 Task: Set up alerts for new listings in Atlanta, Georgia, within a specific price range and with a minimum of 3 bathrooms.
Action: Mouse pressed left at (326, 201)
Screenshot: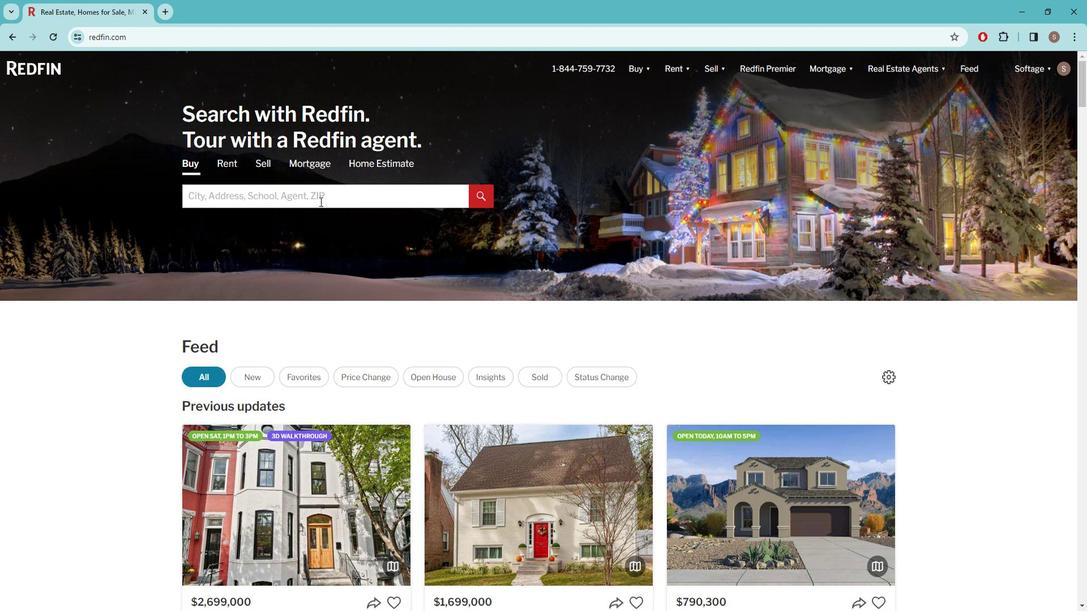 
Action: Key pressed a<Key.caps_lock>TLANTA
Screenshot: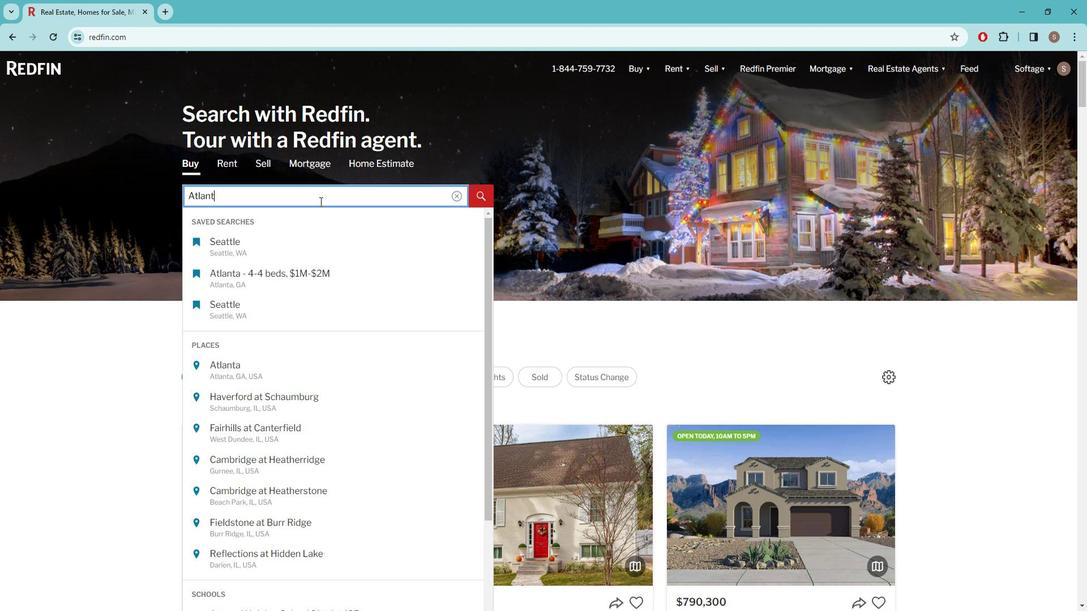 
Action: Mouse moved to (258, 298)
Screenshot: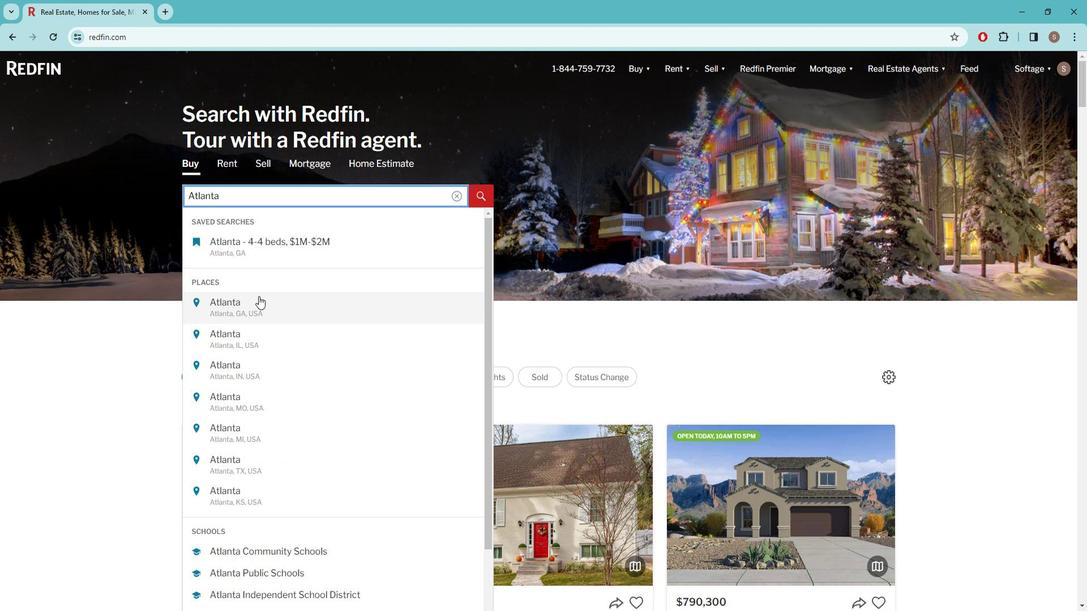 
Action: Mouse pressed left at (258, 298)
Screenshot: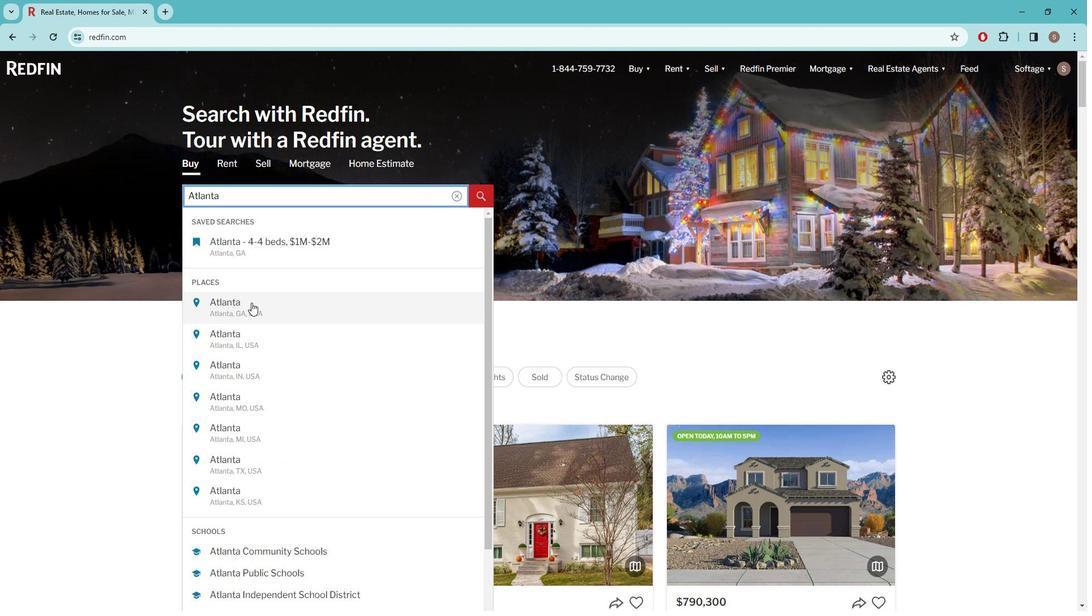 
Action: Mouse moved to (954, 142)
Screenshot: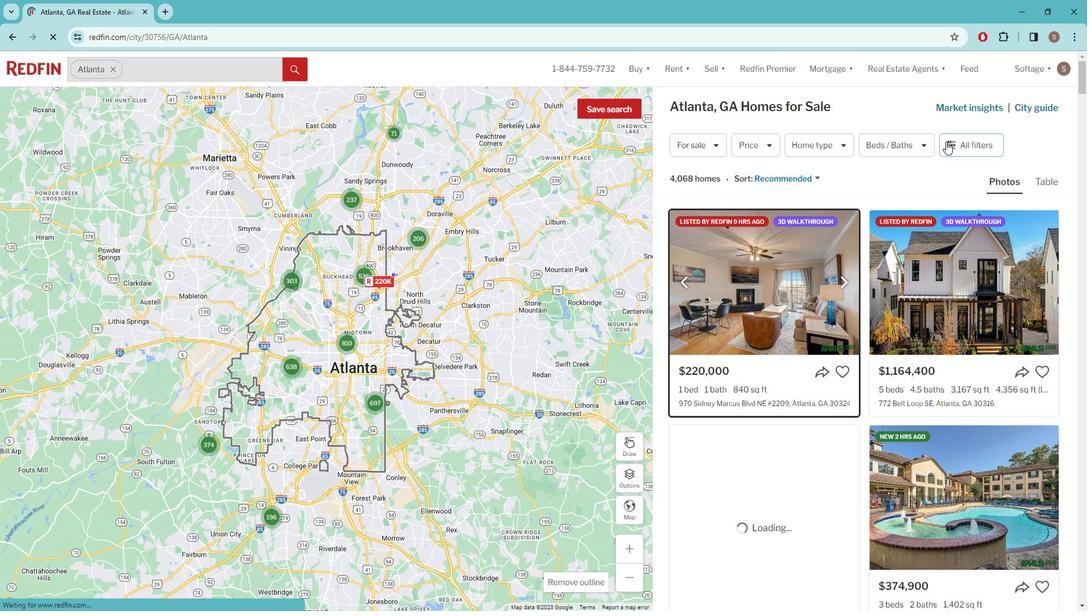
Action: Mouse pressed left at (954, 142)
Screenshot: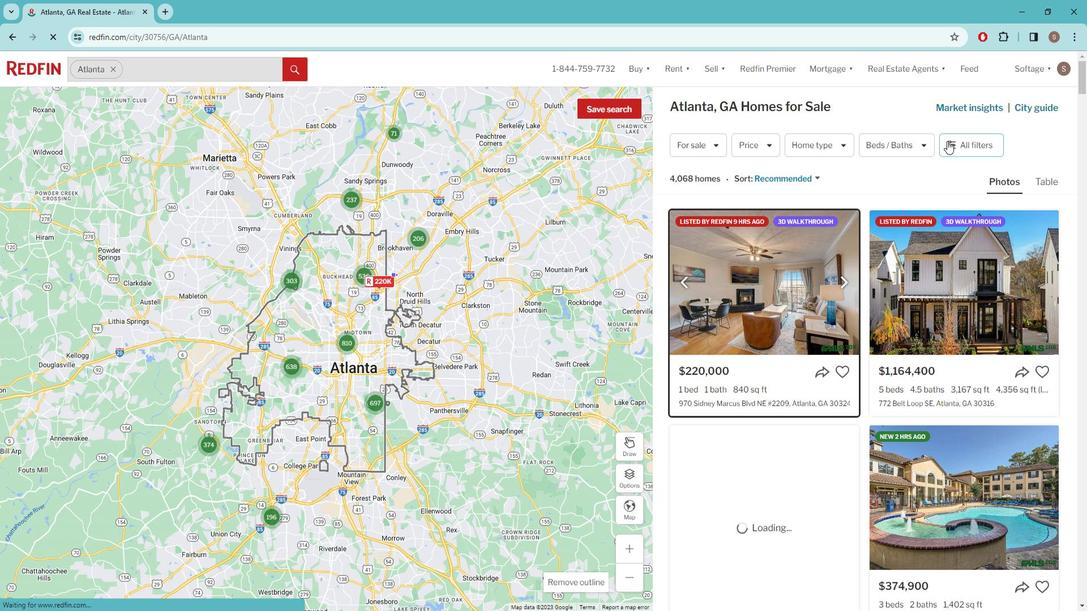 
Action: Mouse pressed left at (954, 142)
Screenshot: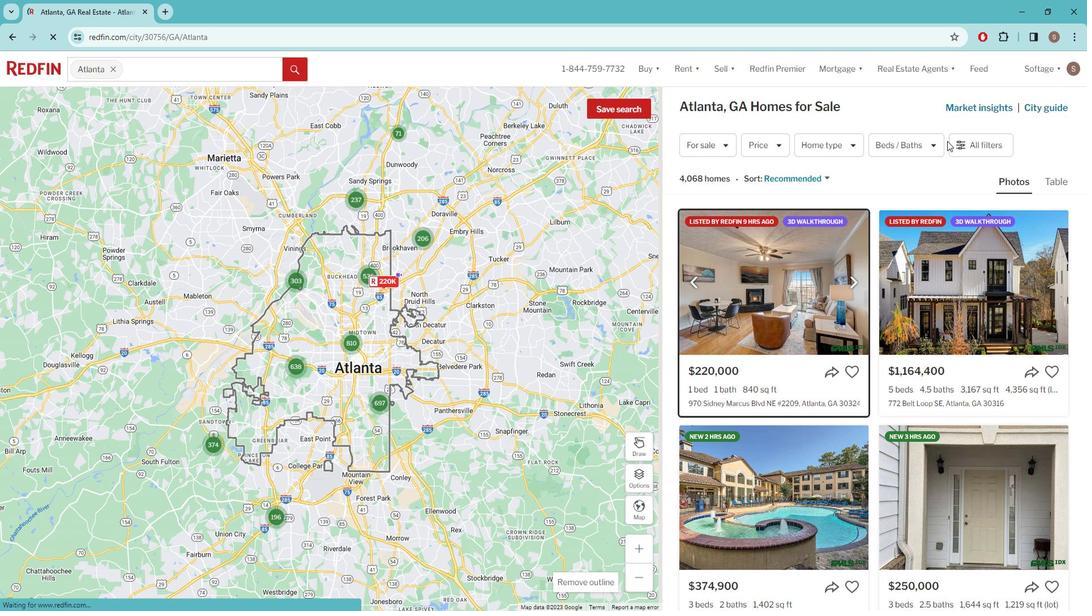 
Action: Mouse moved to (964, 143)
Screenshot: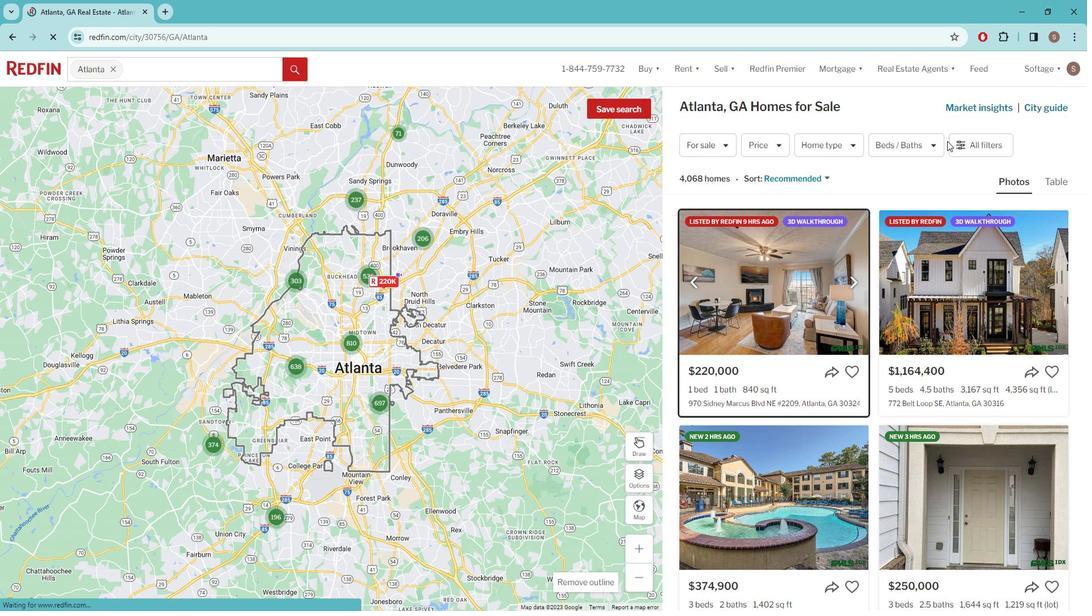 
Action: Mouse pressed left at (964, 143)
Screenshot: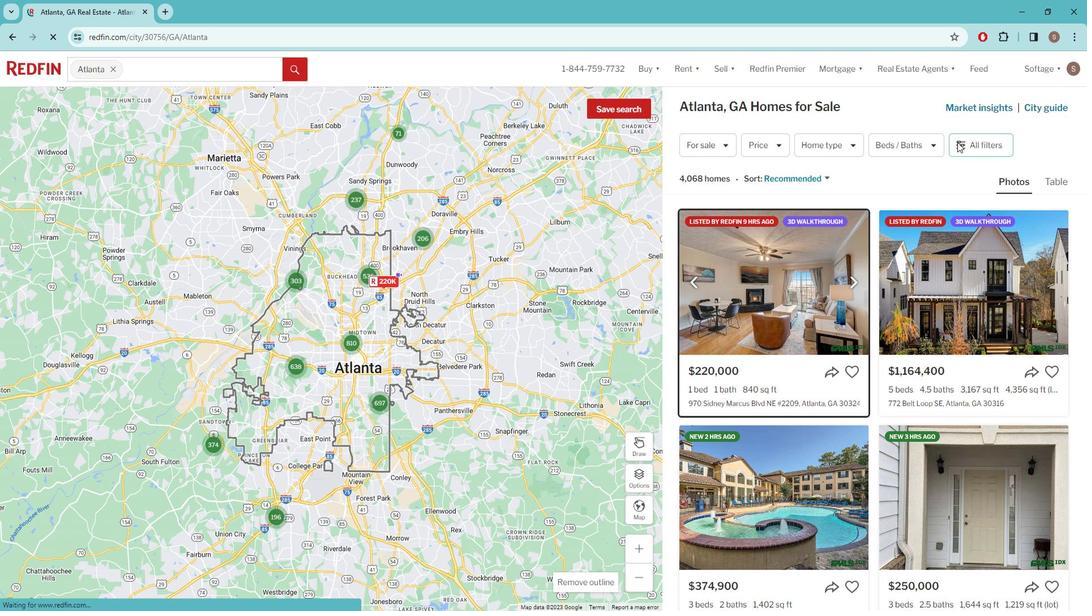 
Action: Mouse pressed left at (964, 143)
Screenshot: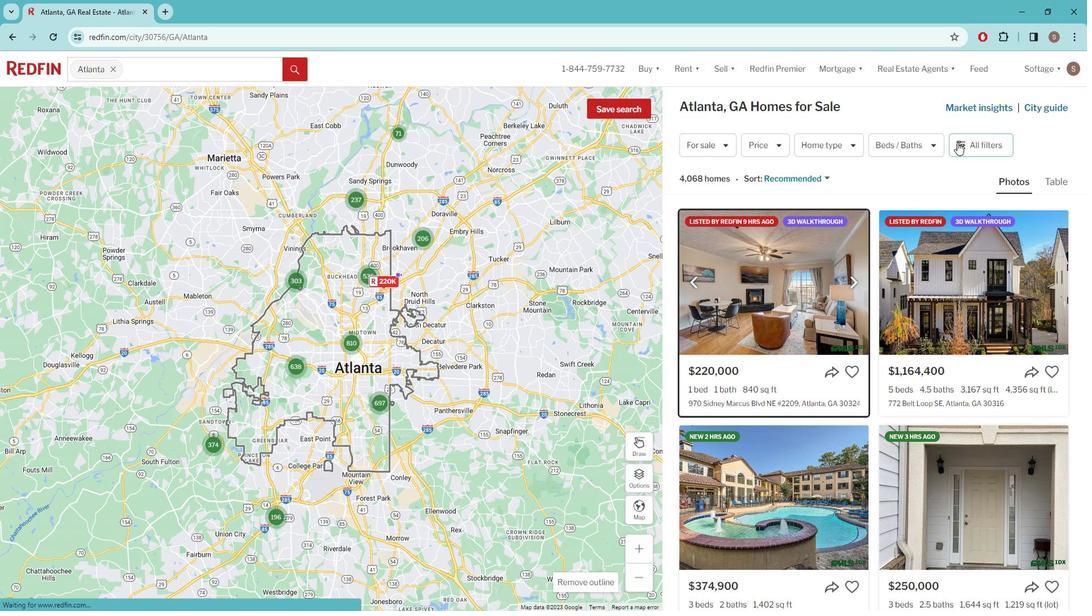 
Action: Mouse moved to (957, 168)
Screenshot: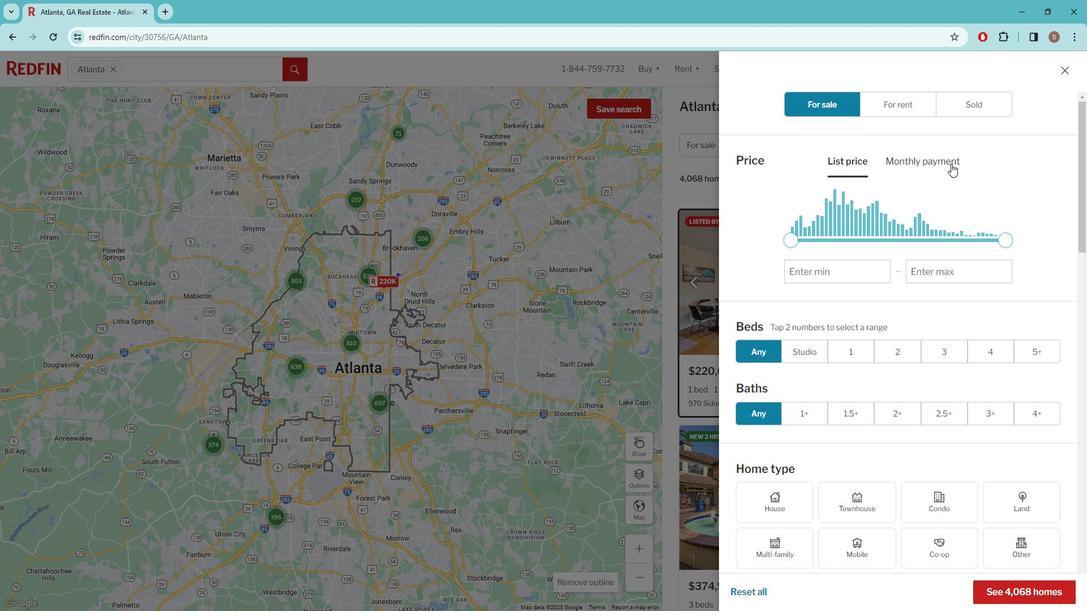 
Action: Mouse scrolled (957, 168) with delta (0, 0)
Screenshot: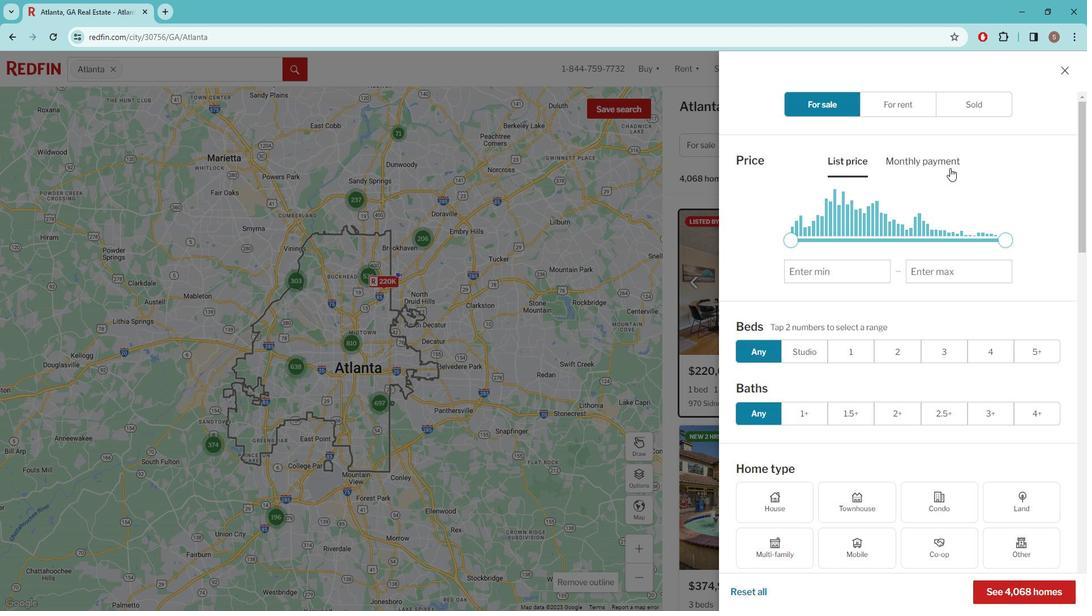 
Action: Mouse moved to (956, 168)
Screenshot: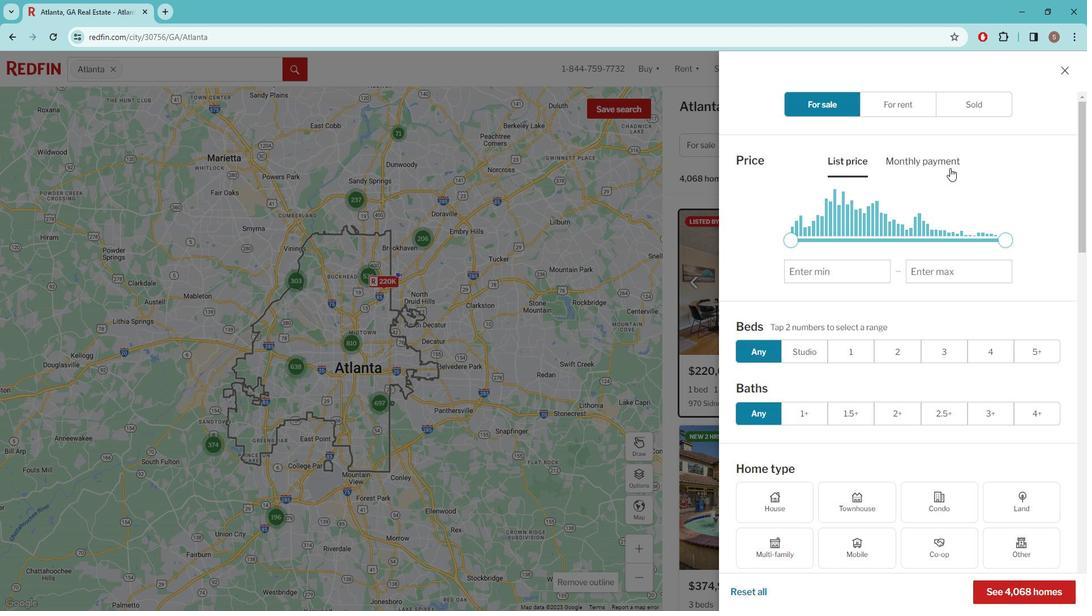 
Action: Mouse scrolled (956, 168) with delta (0, 0)
Screenshot: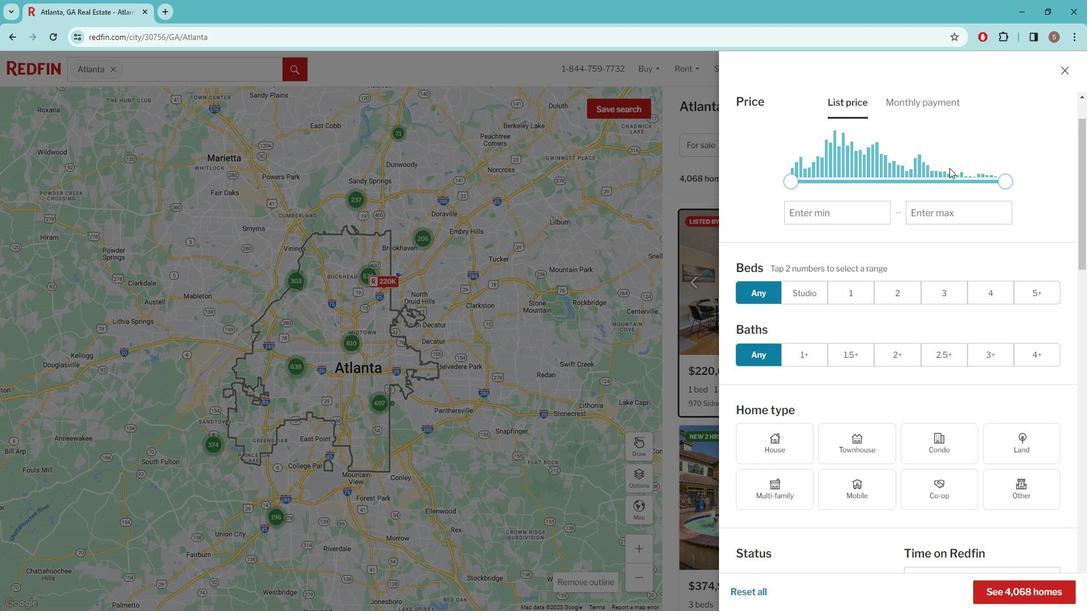 
Action: Mouse scrolled (956, 168) with delta (0, 0)
Screenshot: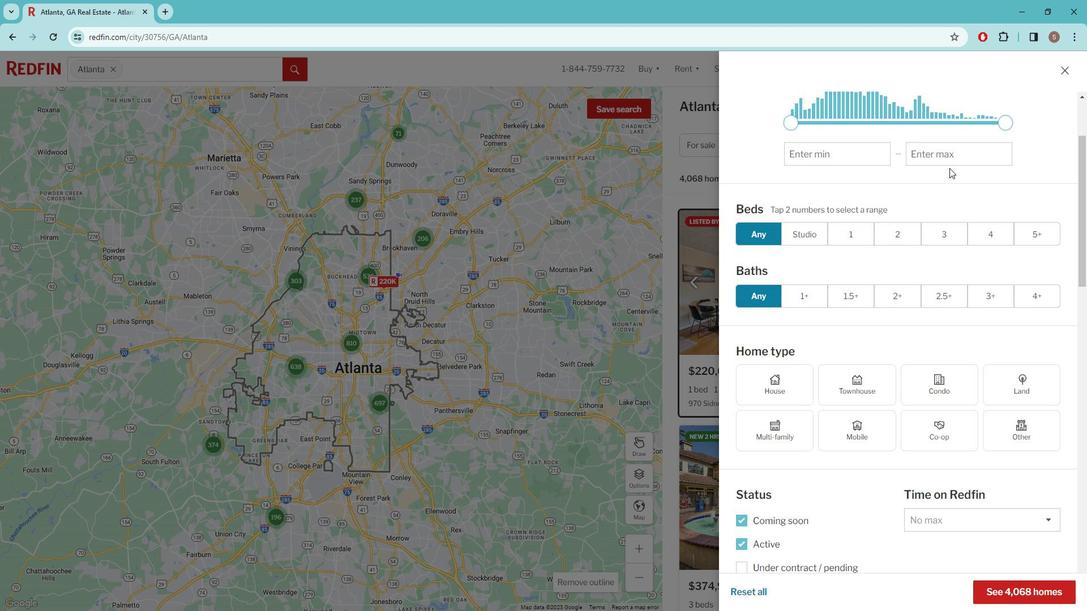 
Action: Mouse scrolled (956, 168) with delta (0, 0)
Screenshot: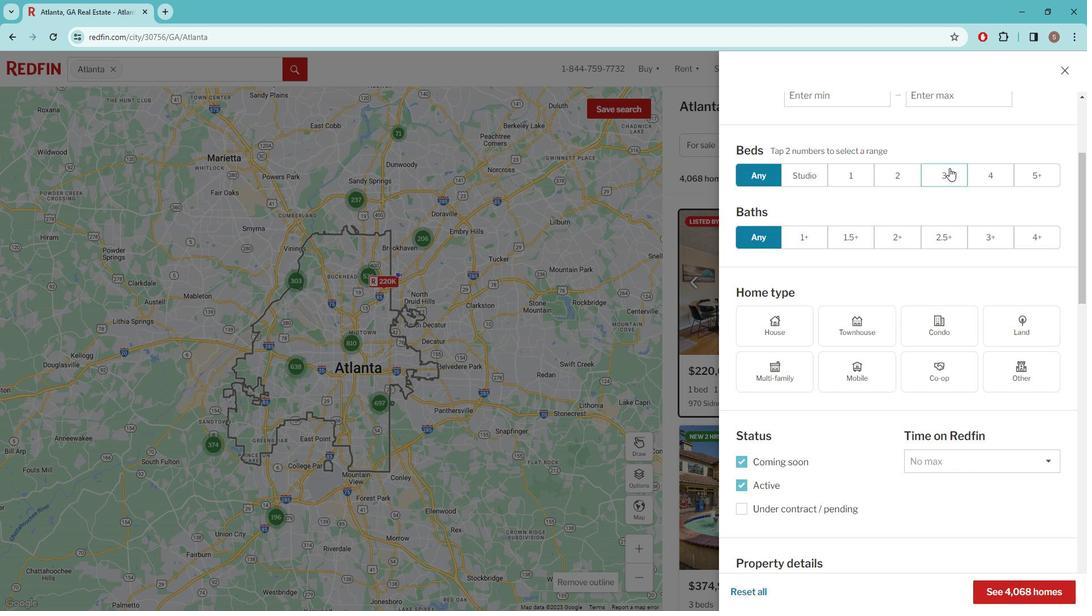 
Action: Mouse moved to (913, 302)
Screenshot: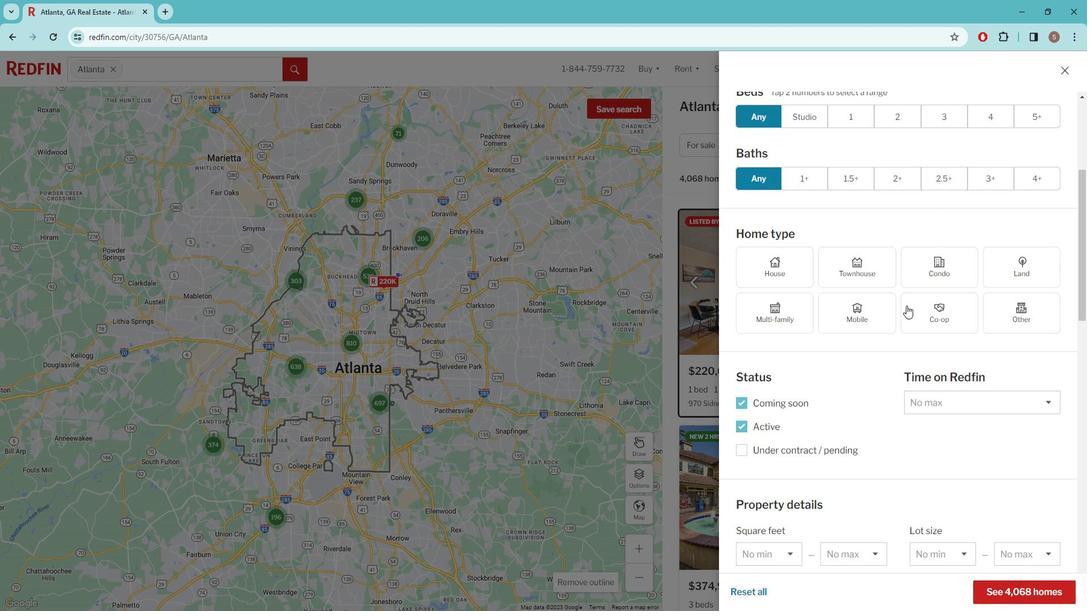 
Action: Mouse scrolled (913, 301) with delta (0, 0)
Screenshot: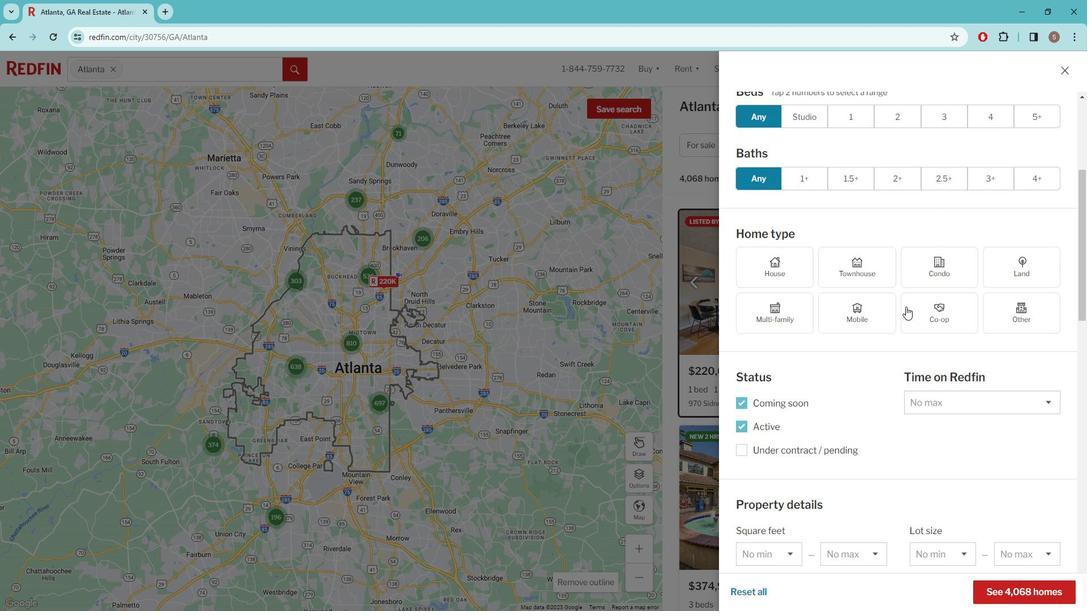 
Action: Mouse scrolled (913, 301) with delta (0, 0)
Screenshot: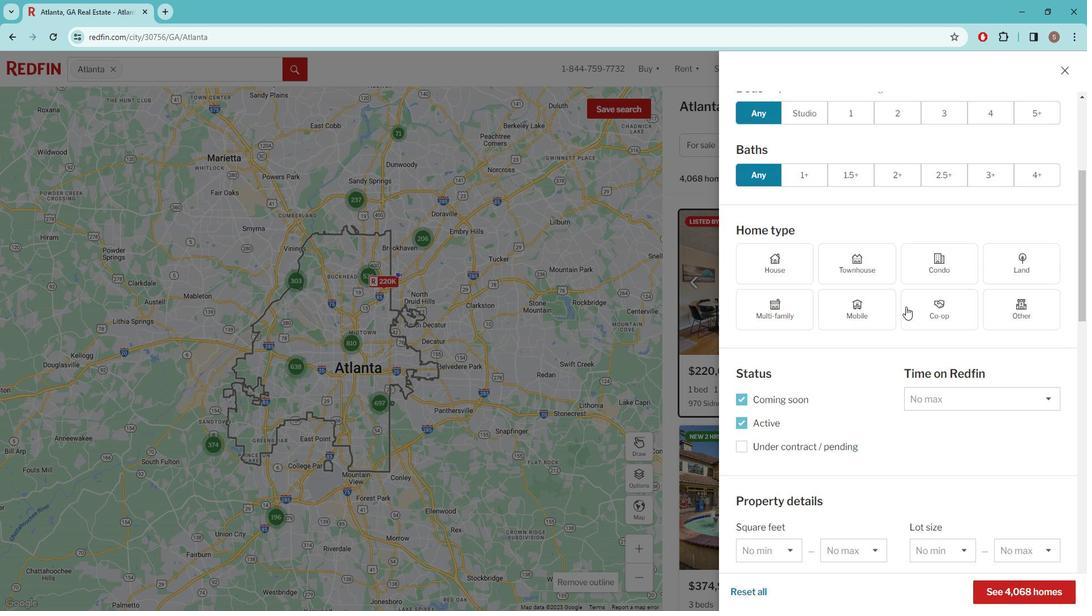 
Action: Mouse moved to (909, 312)
Screenshot: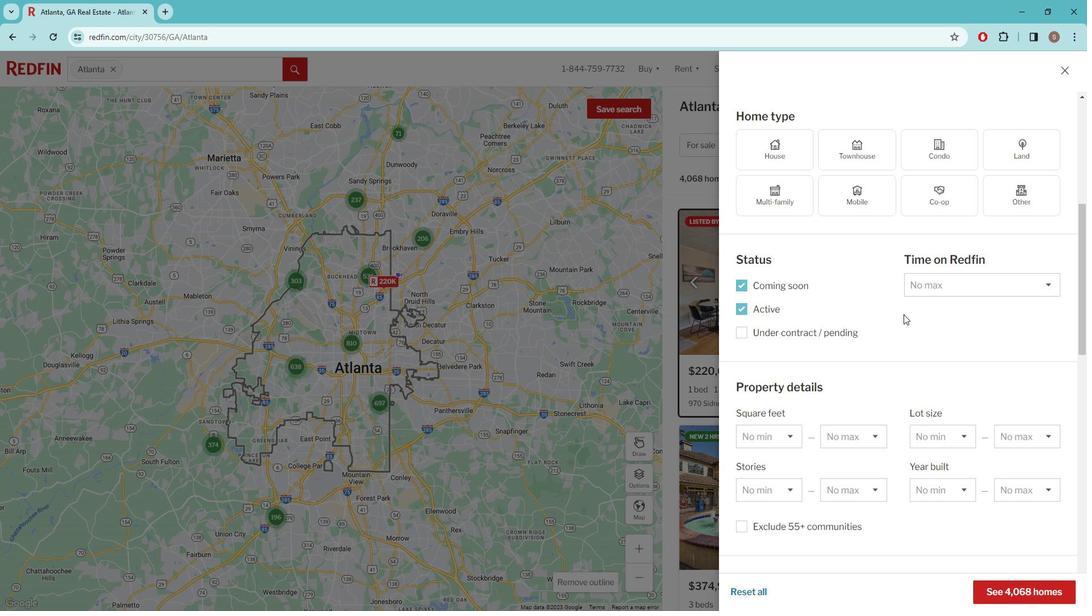 
Action: Mouse scrolled (909, 313) with delta (0, 0)
Screenshot: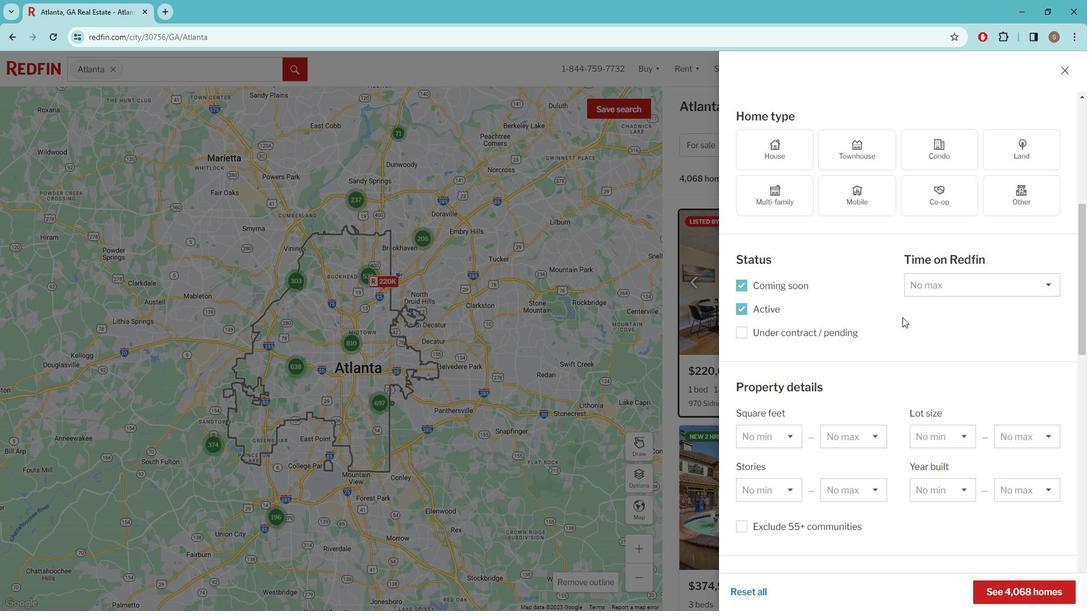 
Action: Mouse scrolled (909, 313) with delta (0, 0)
Screenshot: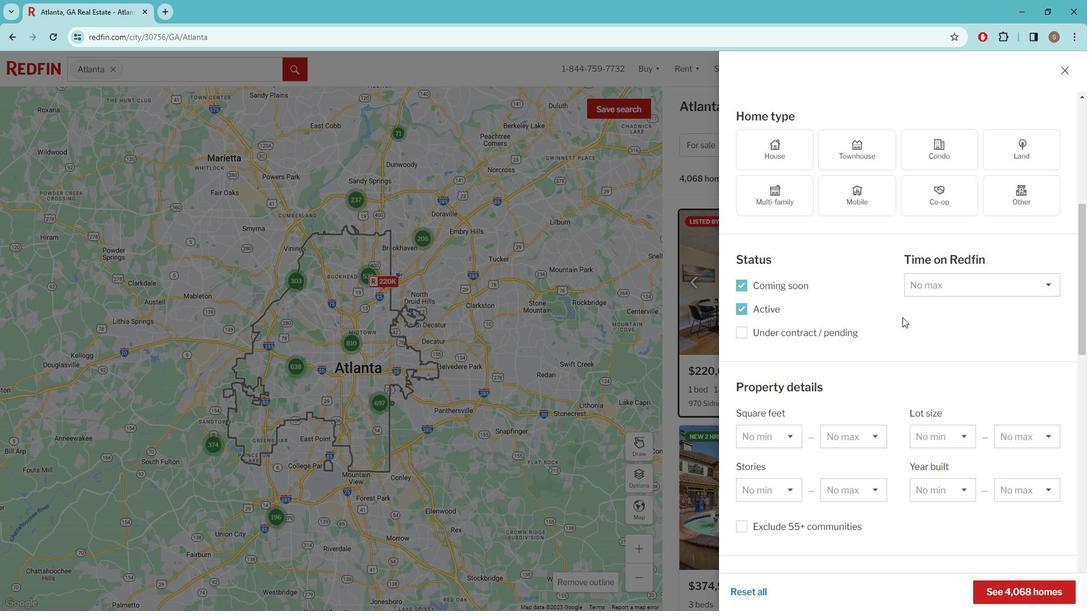 
Action: Mouse scrolled (909, 313) with delta (0, 0)
Screenshot: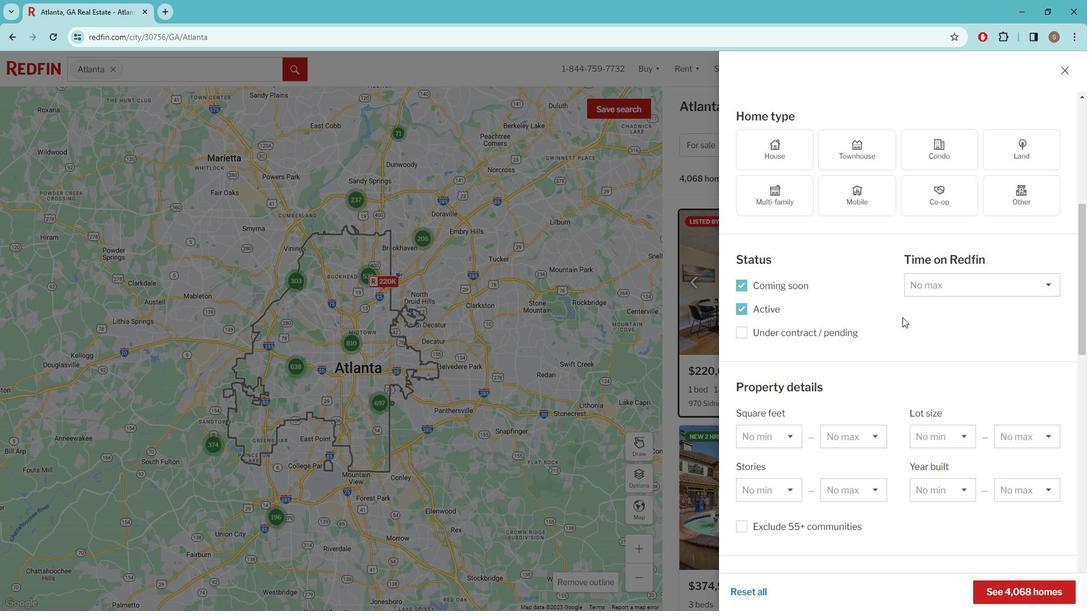 
Action: Mouse scrolled (909, 313) with delta (0, 0)
Screenshot: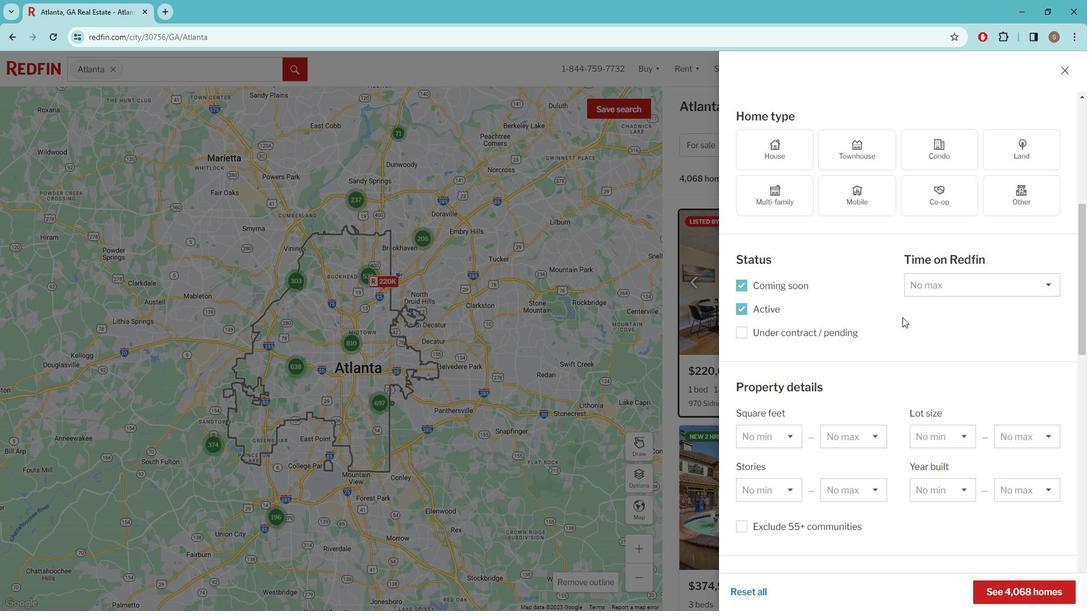 
Action: Mouse moved to (807, 151)
Screenshot: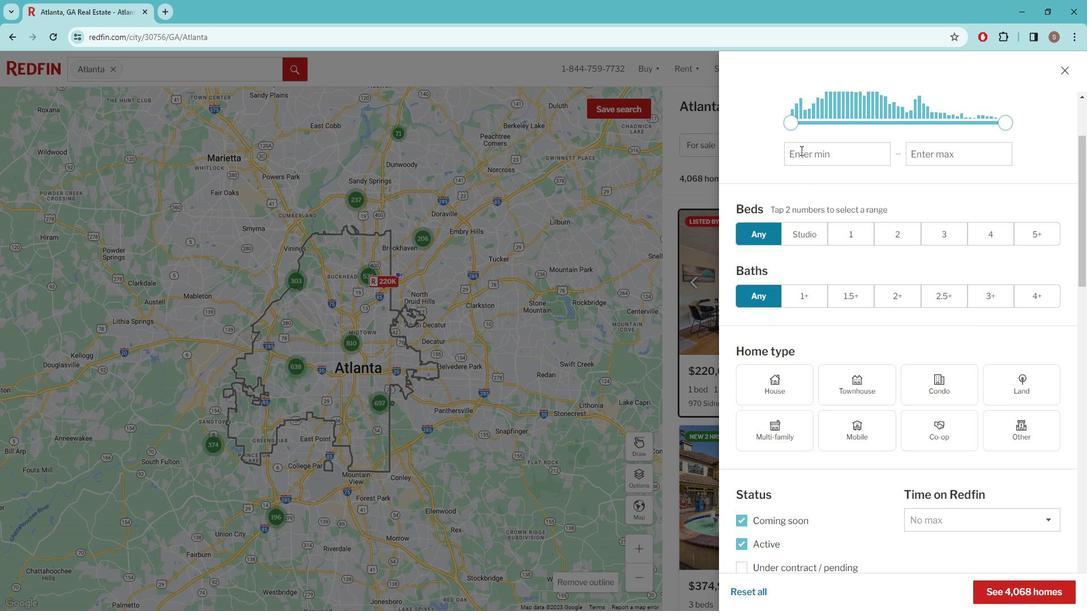 
Action: Mouse pressed left at (807, 151)
Screenshot: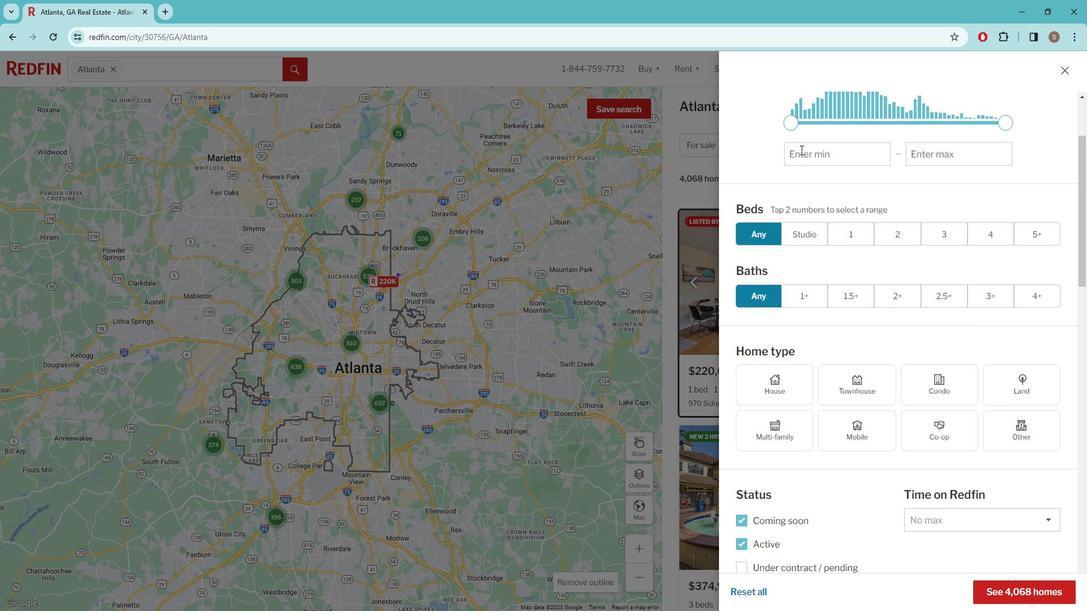 
Action: Key pressed 1M
Screenshot: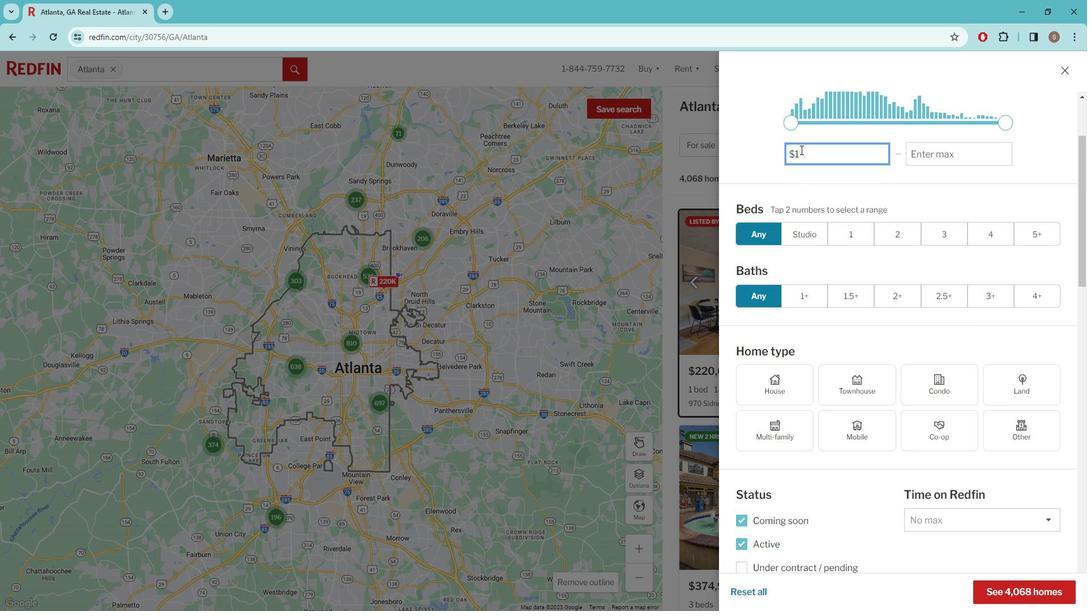 
Action: Mouse moved to (935, 150)
Screenshot: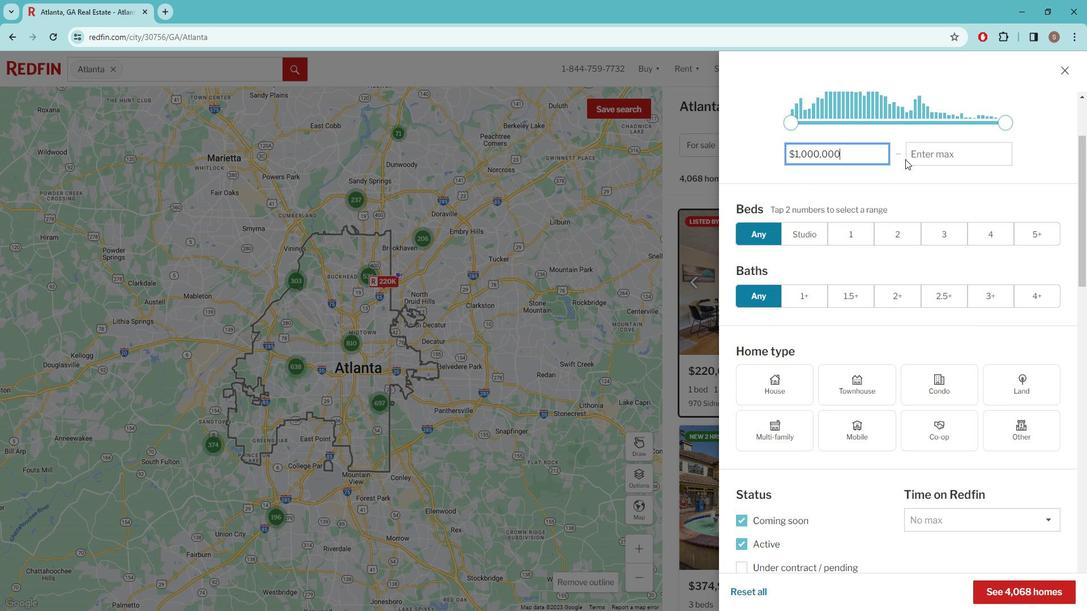 
Action: Mouse pressed left at (935, 150)
Screenshot: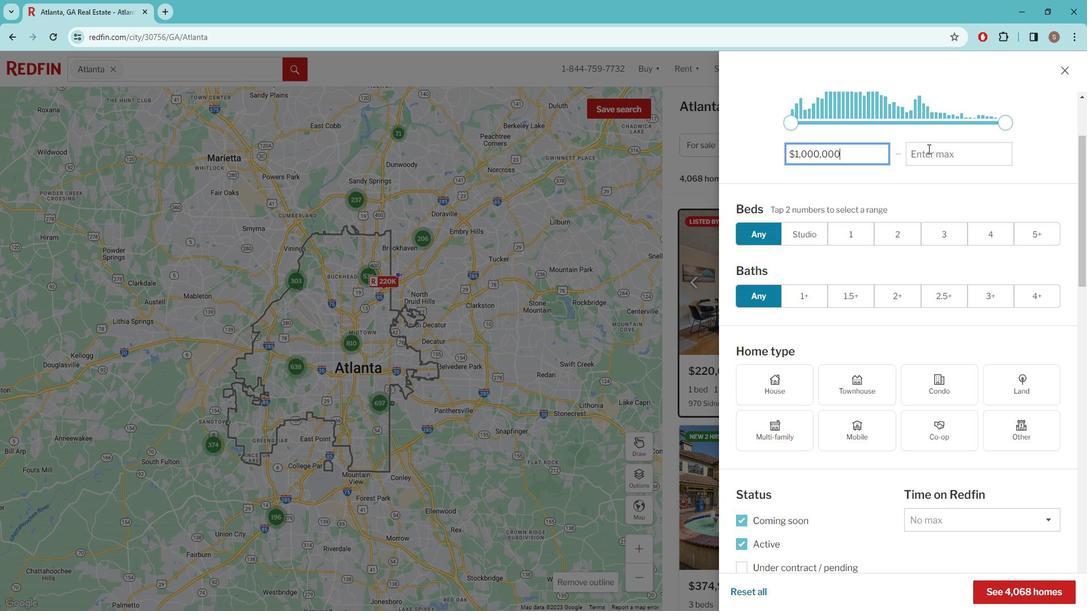 
Action: Key pressed 2M
Screenshot: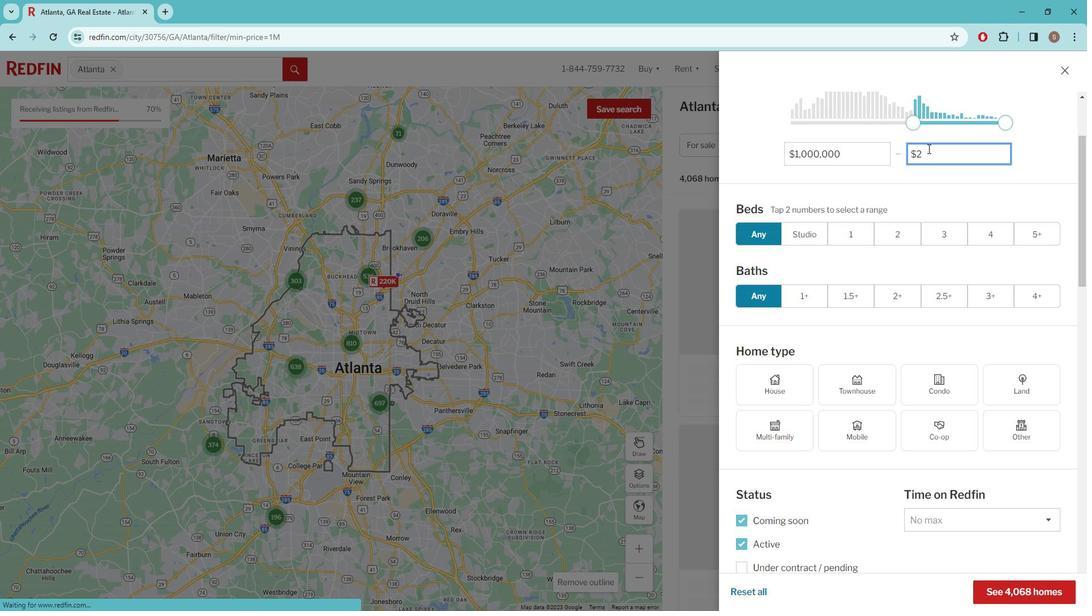
Action: Mouse moved to (908, 217)
Screenshot: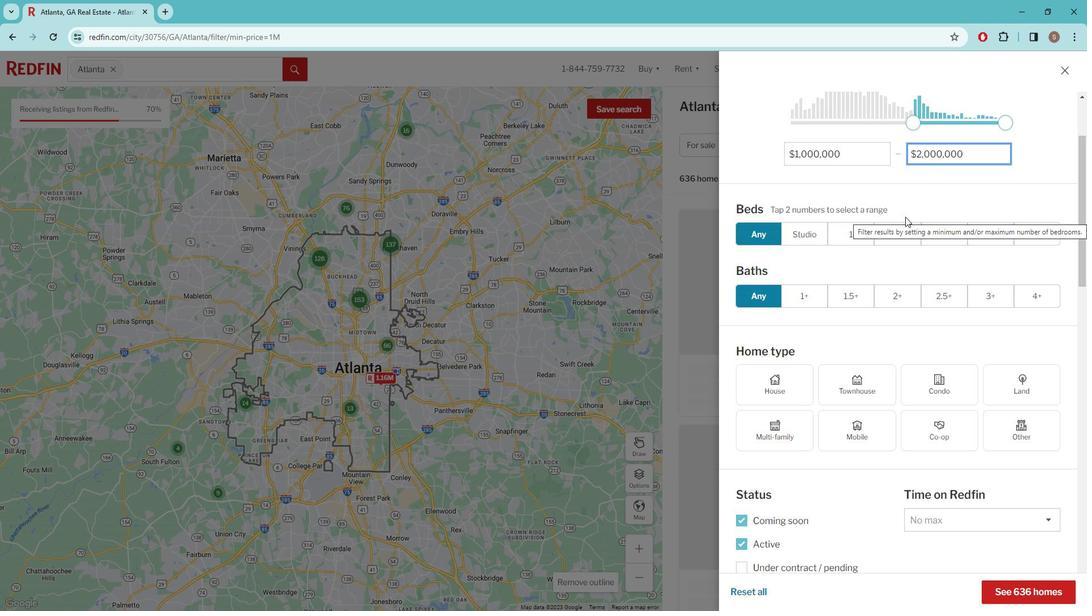 
Action: Mouse scrolled (908, 216) with delta (0, 0)
Screenshot: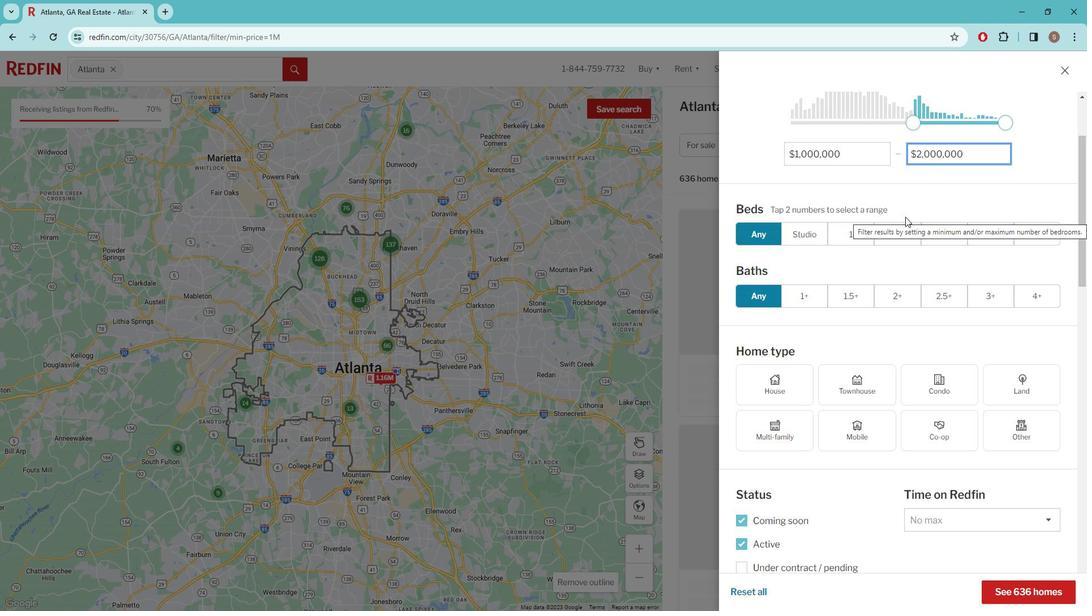 
Action: Mouse scrolled (908, 216) with delta (0, 0)
Screenshot: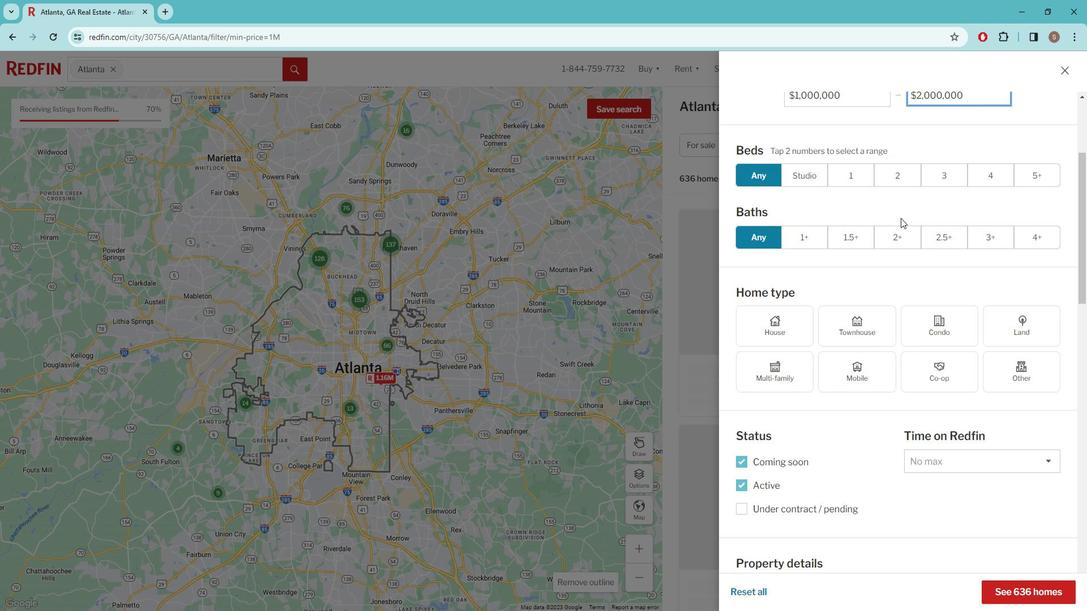 
Action: Mouse moved to (948, 117)
Screenshot: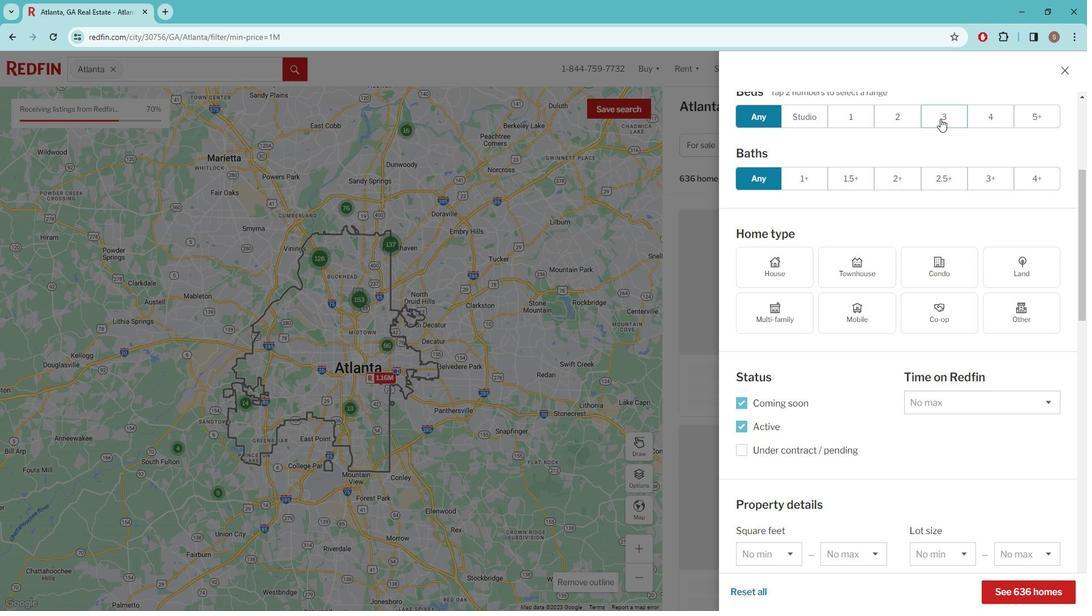
Action: Mouse pressed left at (948, 117)
Screenshot: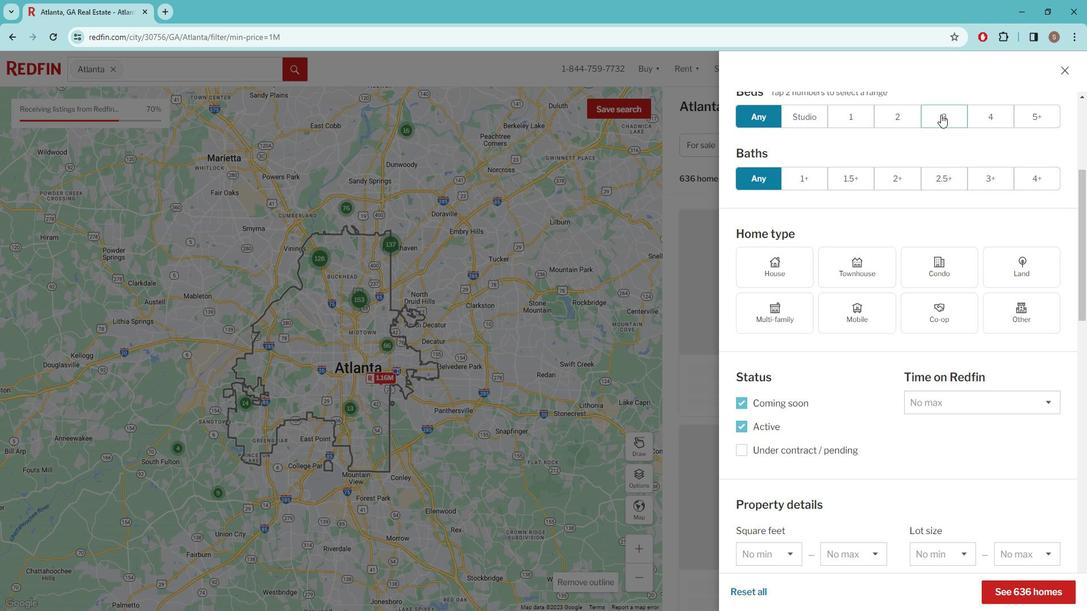 
Action: Mouse moved to (949, 117)
Screenshot: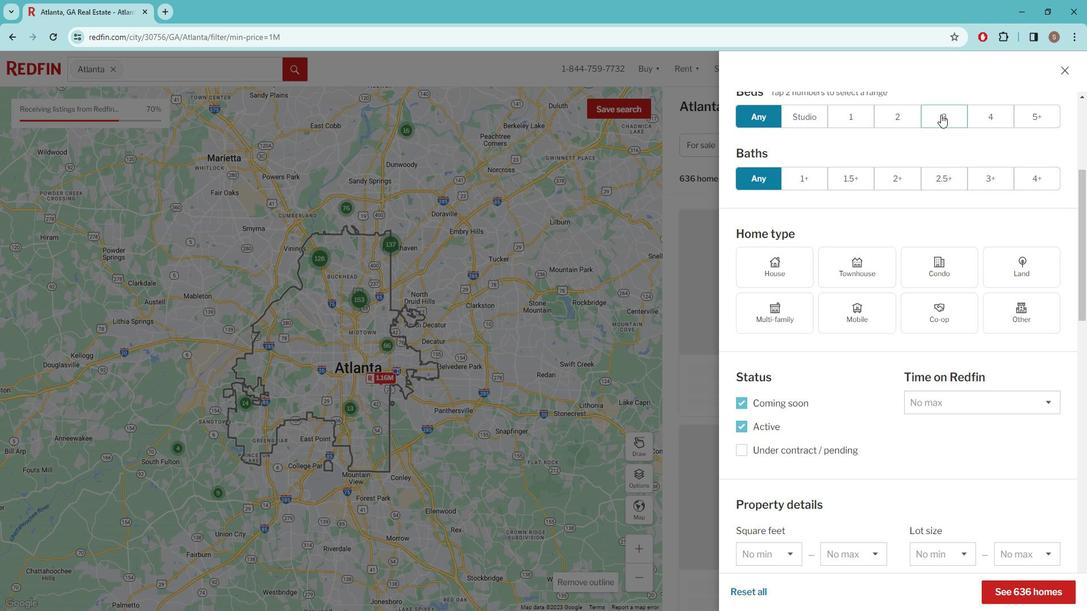 
Action: Mouse pressed left at (949, 117)
Screenshot: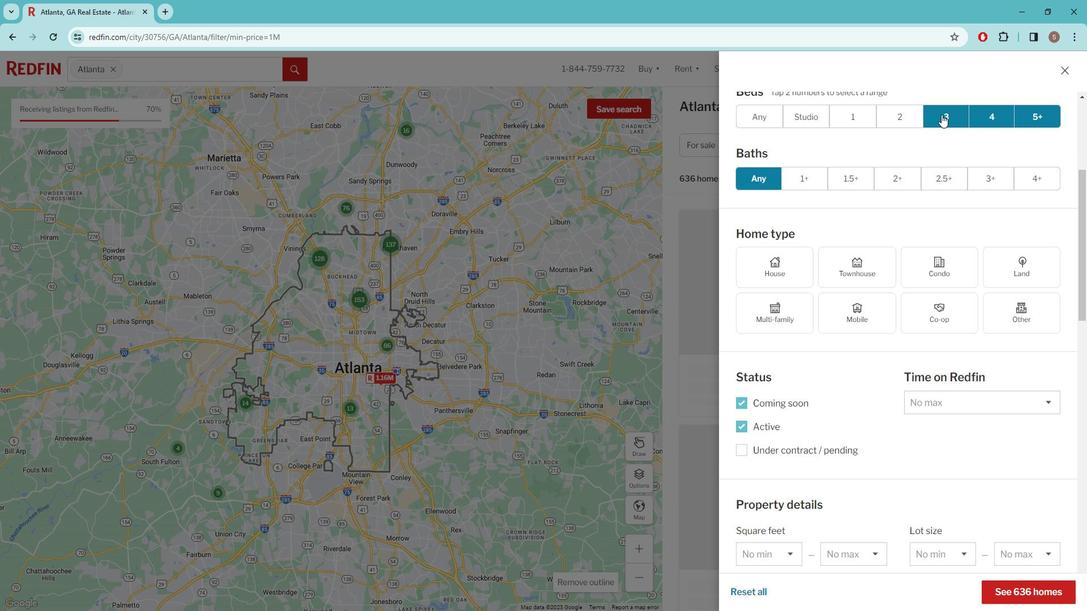 
Action: Mouse moved to (943, 155)
Screenshot: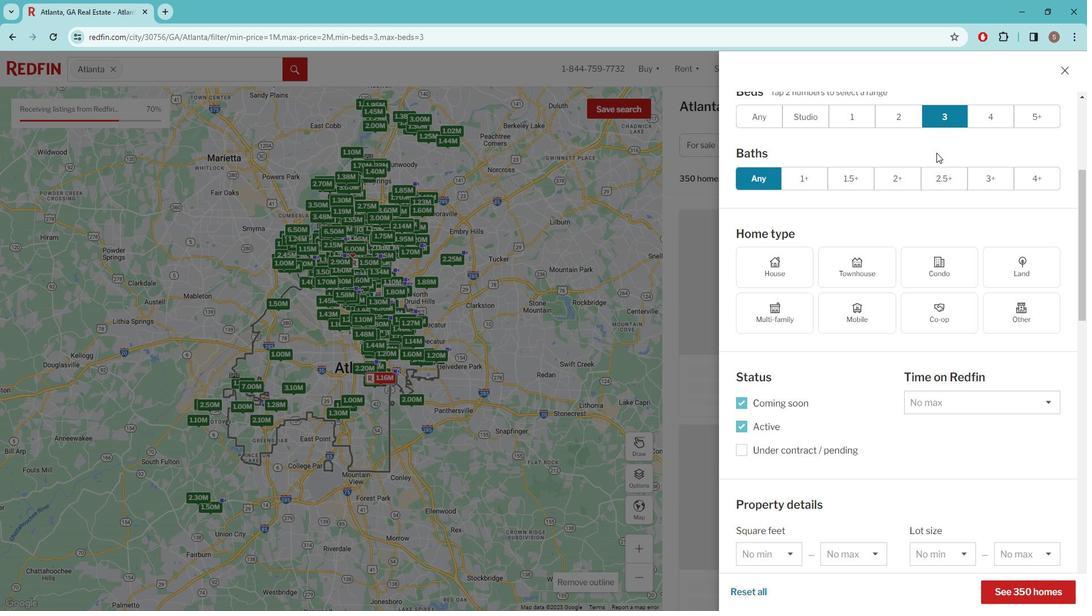 
Action: Mouse scrolled (943, 154) with delta (0, 0)
Screenshot: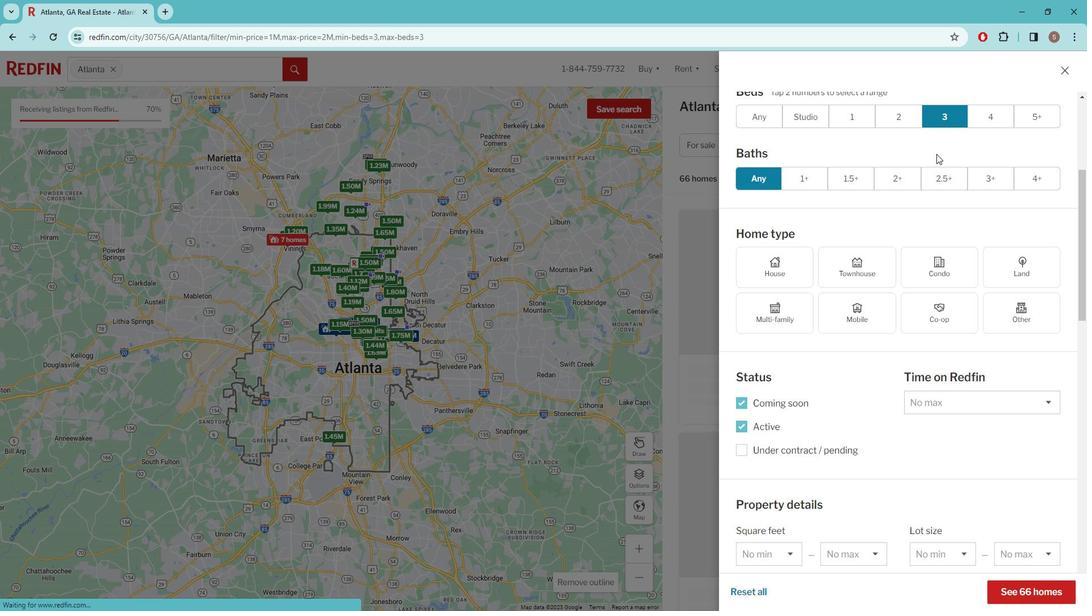 
Action: Mouse scrolled (943, 154) with delta (0, 0)
Screenshot: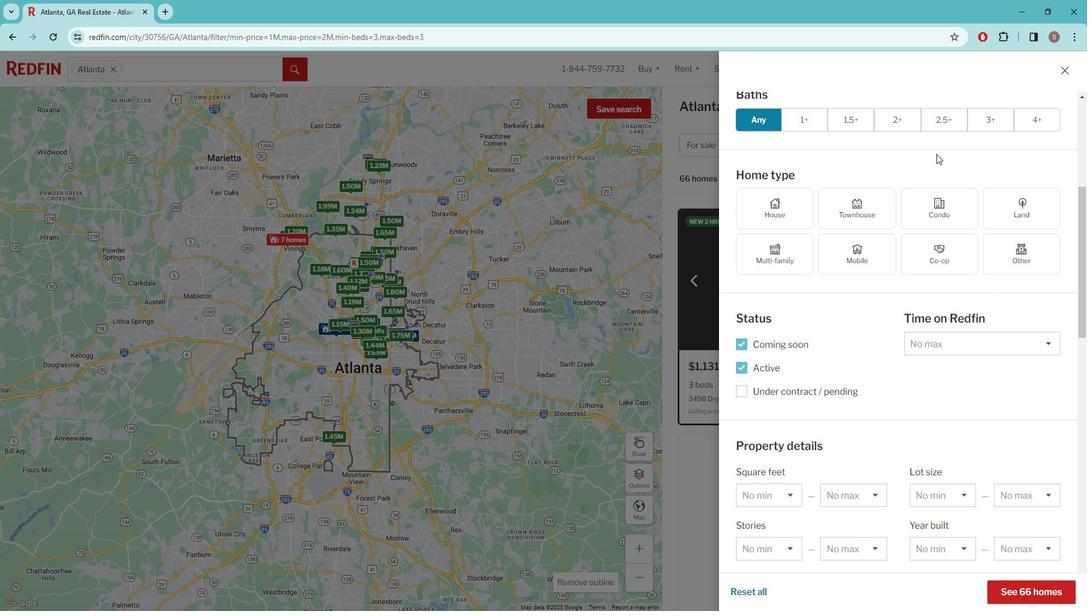 
Action: Mouse scrolled (943, 154) with delta (0, 0)
Screenshot: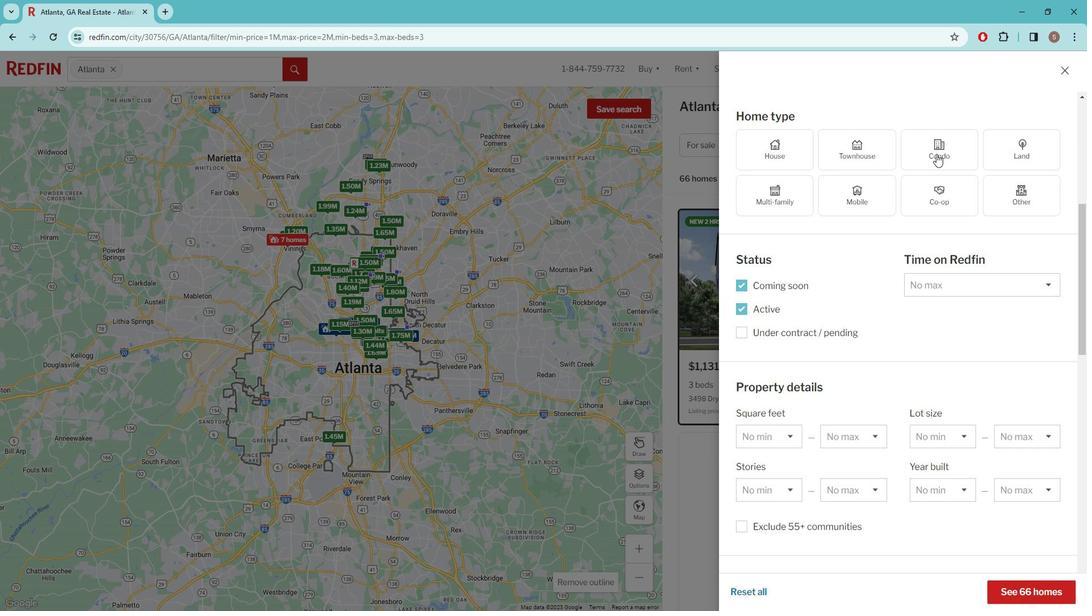
Action: Mouse scrolled (943, 154) with delta (0, 0)
Screenshot: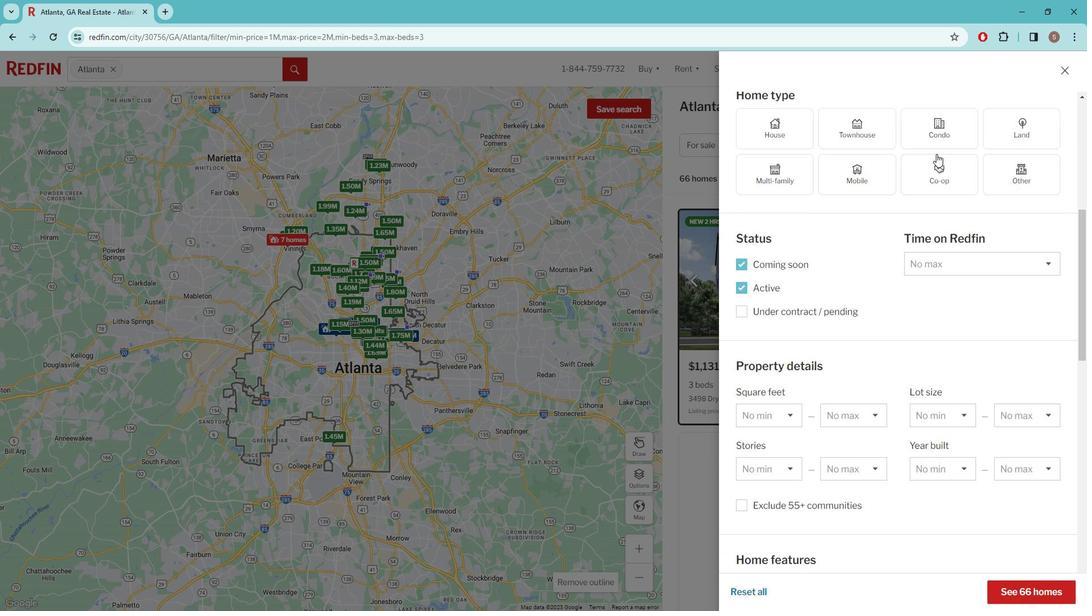 
Action: Mouse scrolled (943, 154) with delta (0, 0)
Screenshot: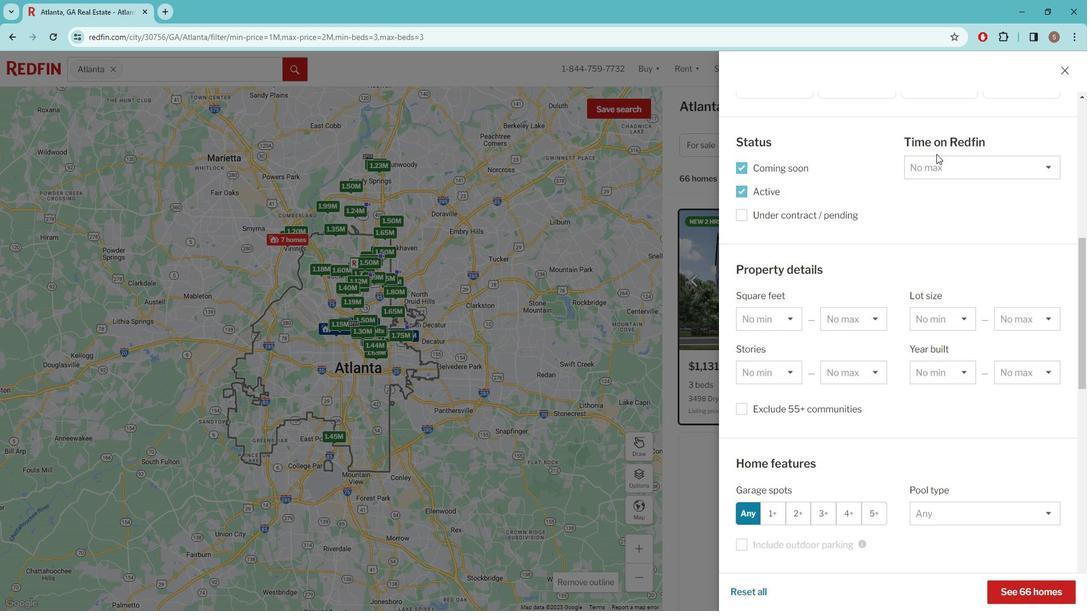 
Action: Mouse scrolled (943, 154) with delta (0, 0)
Screenshot: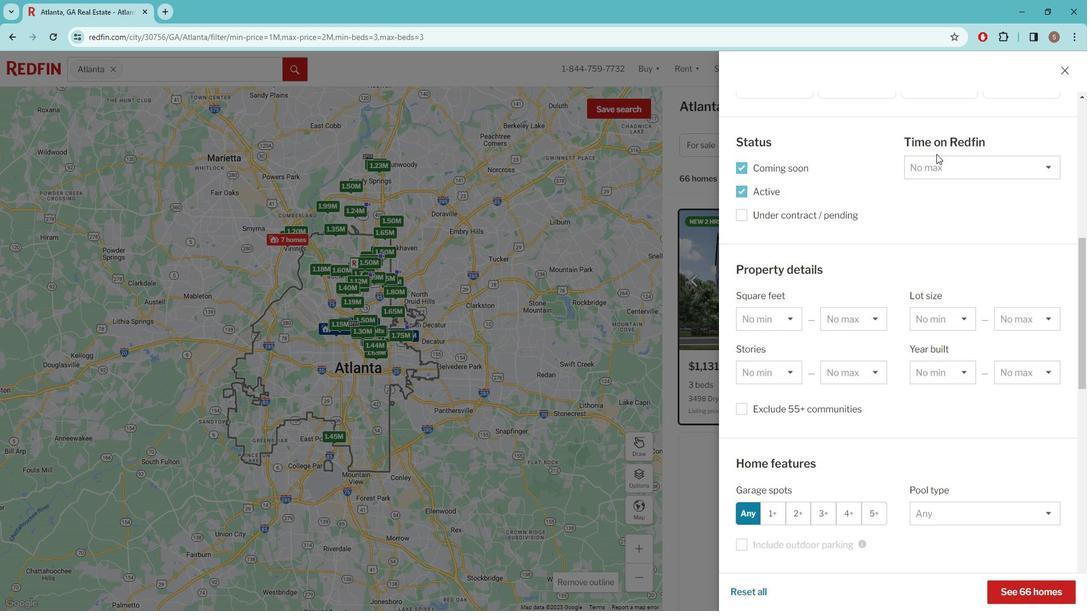 
Action: Mouse scrolled (943, 154) with delta (0, 0)
Screenshot: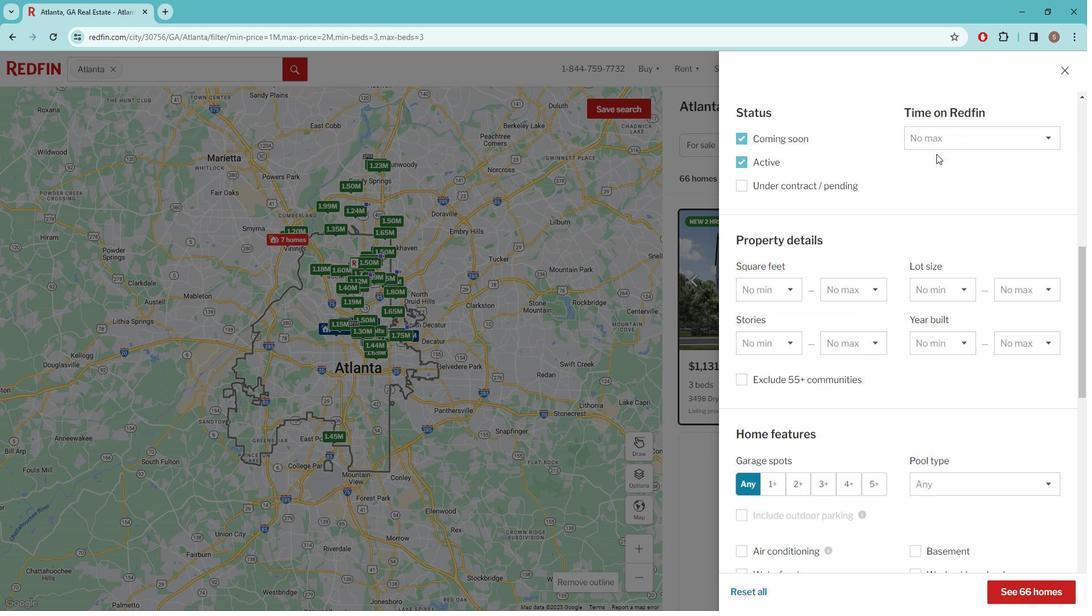 
Action: Mouse scrolled (943, 154) with delta (0, 0)
Screenshot: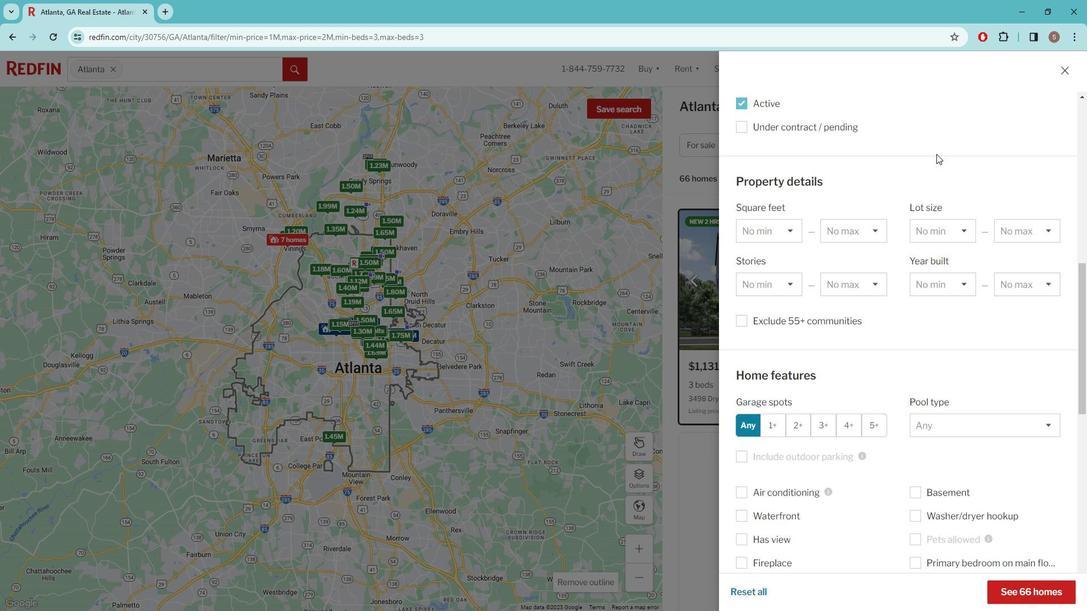 
Action: Mouse scrolled (943, 154) with delta (0, 0)
Screenshot: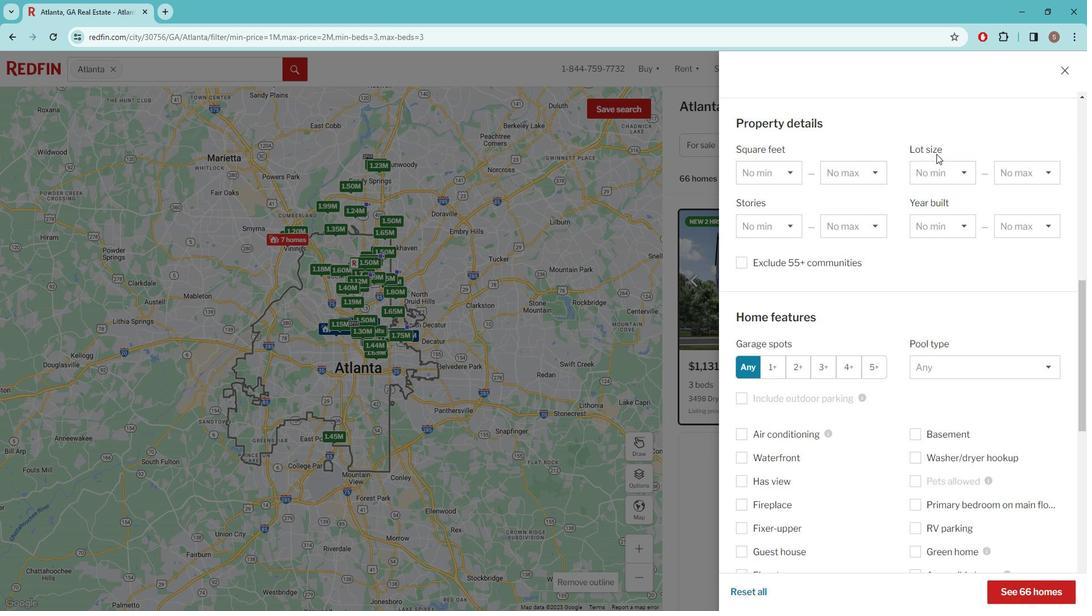 
Action: Mouse moved to (943, 155)
Screenshot: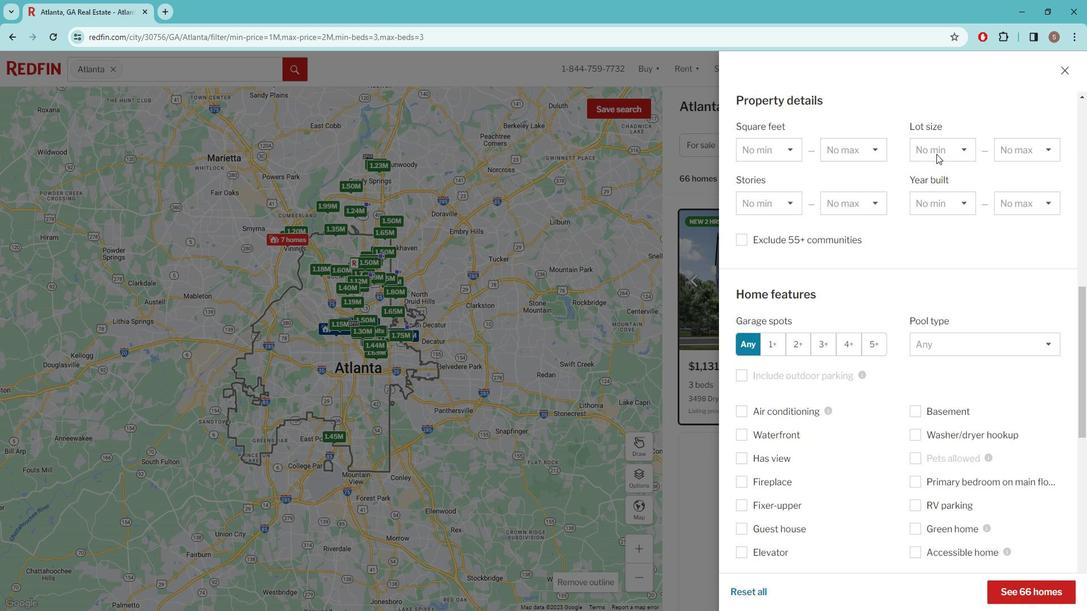 
Action: Mouse scrolled (943, 155) with delta (0, 0)
Screenshot: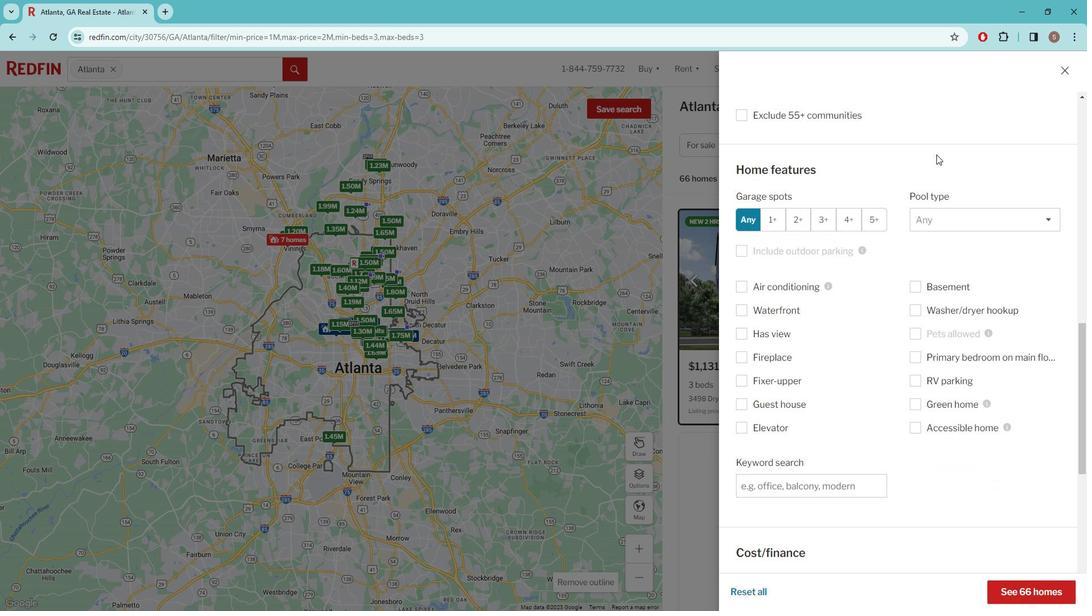 
Action: Mouse scrolled (943, 155) with delta (0, 0)
Screenshot: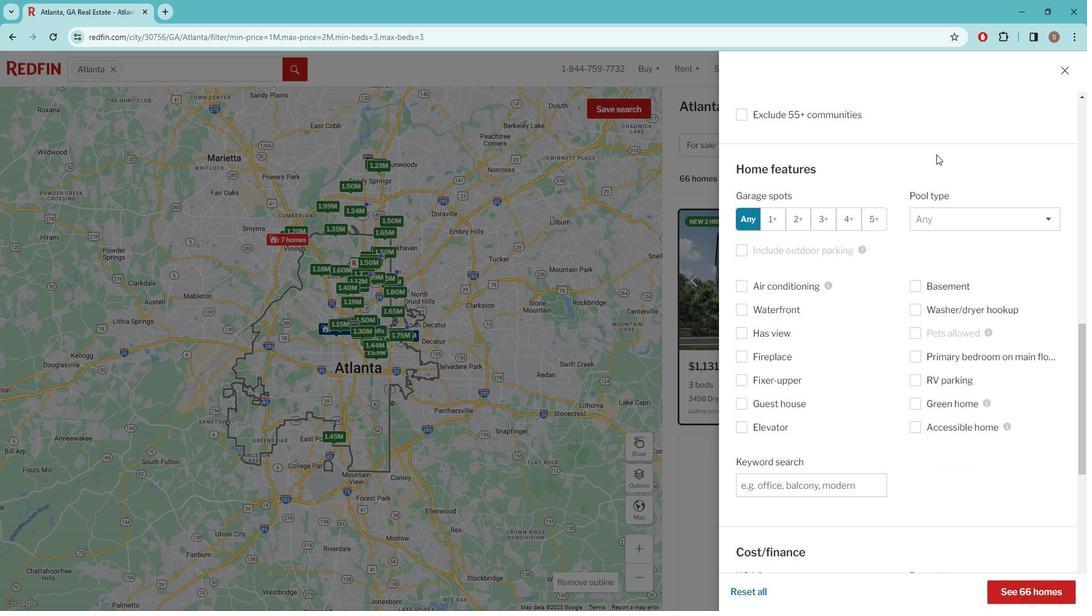 
Action: Mouse scrolled (943, 155) with delta (0, 0)
Screenshot: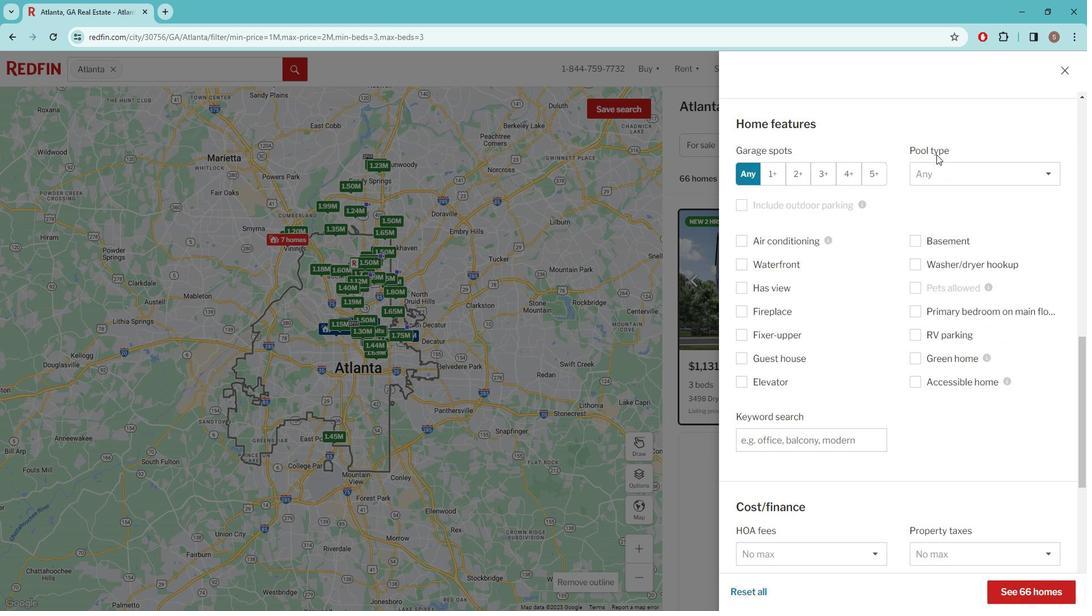 
Action: Mouse scrolled (943, 155) with delta (0, 0)
Screenshot: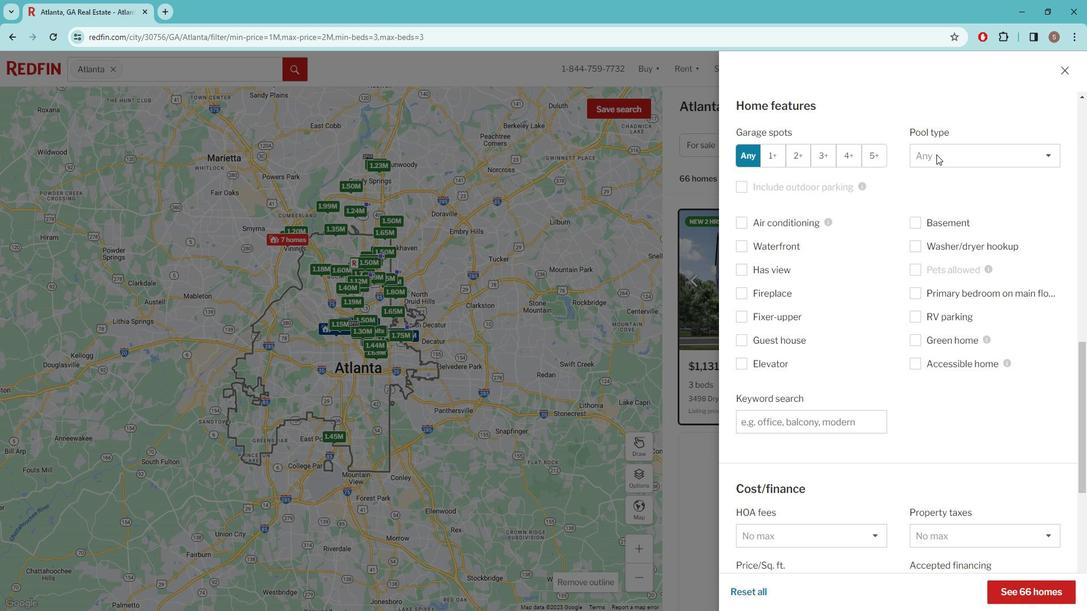 
Action: Mouse scrolled (943, 155) with delta (0, 0)
Screenshot: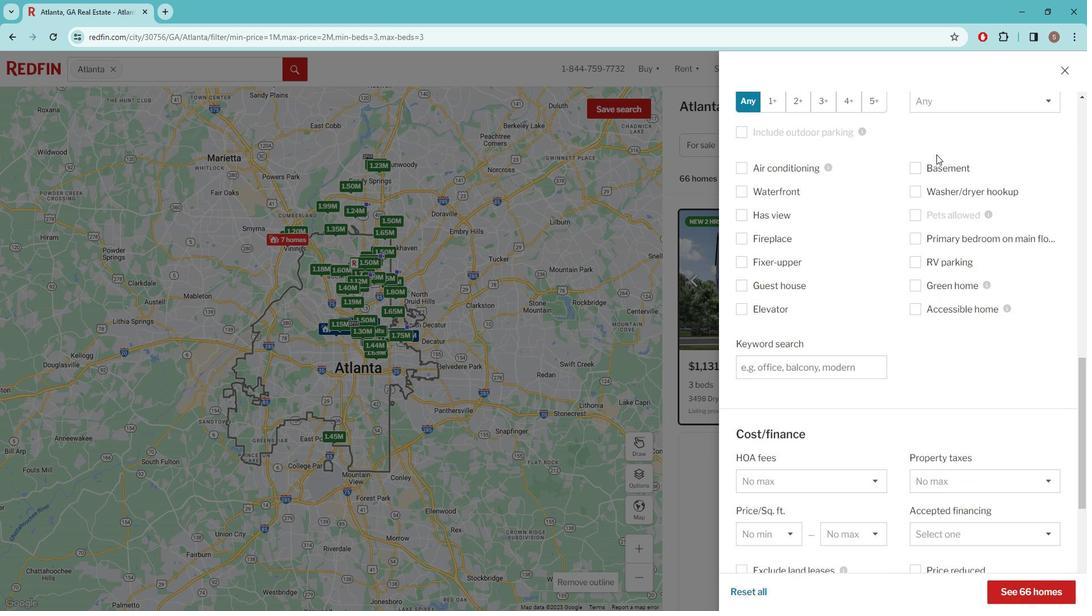 
Action: Mouse scrolled (943, 155) with delta (0, 0)
Screenshot: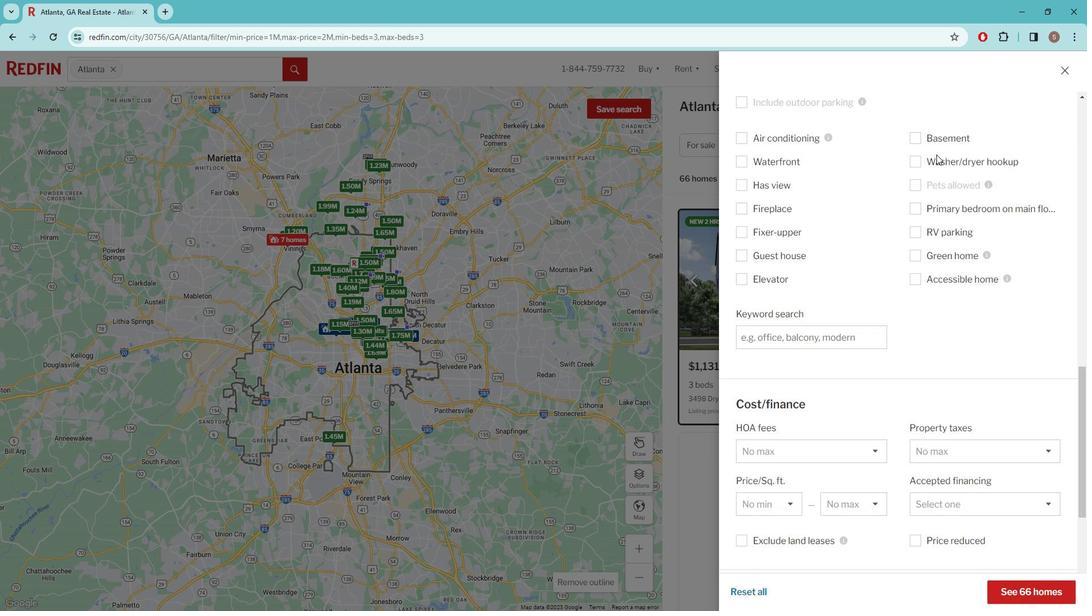 
Action: Mouse scrolled (943, 155) with delta (0, 0)
Screenshot: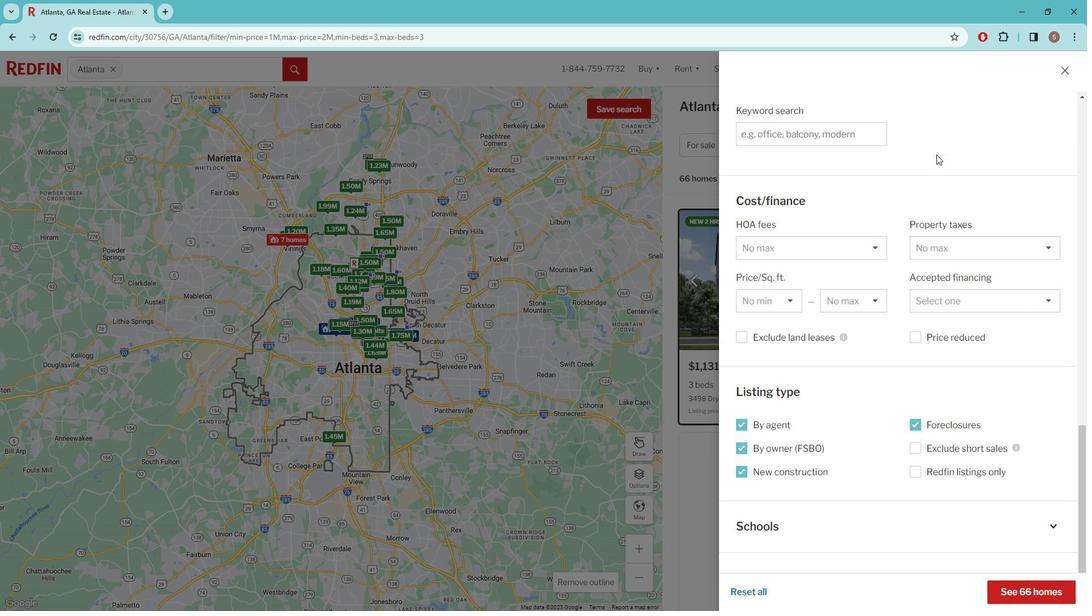 
Action: Mouse scrolled (943, 155) with delta (0, 0)
Screenshot: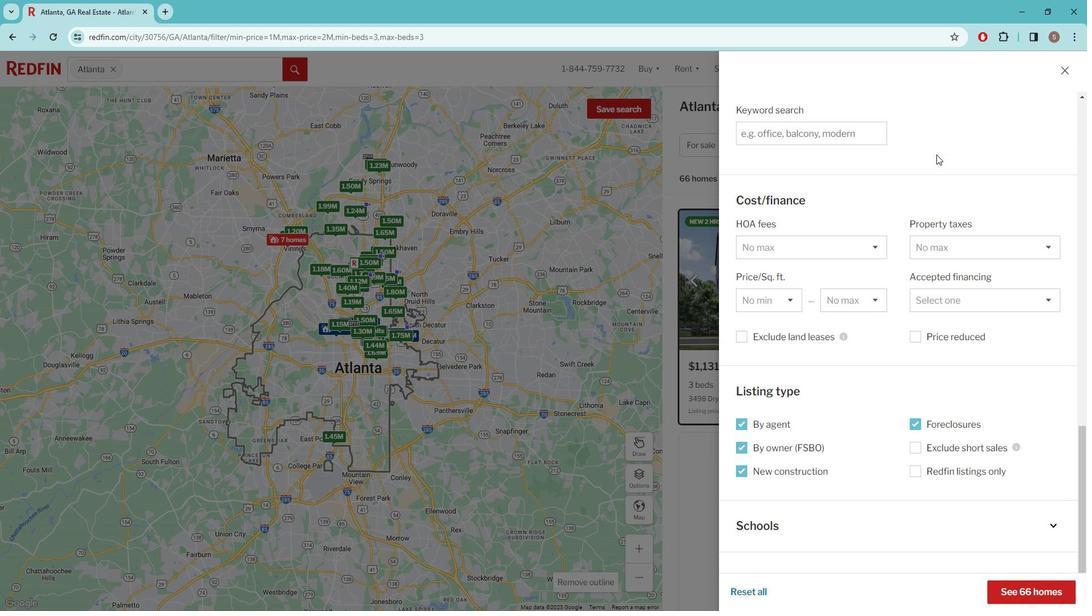 
Action: Mouse scrolled (943, 155) with delta (0, 0)
Screenshot: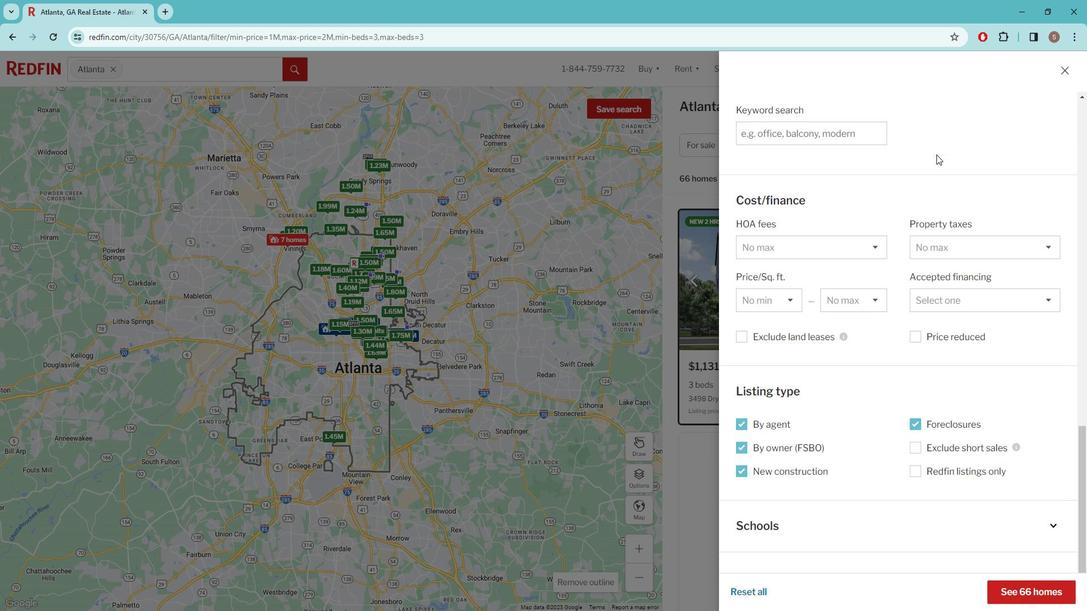 
Action: Mouse scrolled (943, 155) with delta (0, 0)
Screenshot: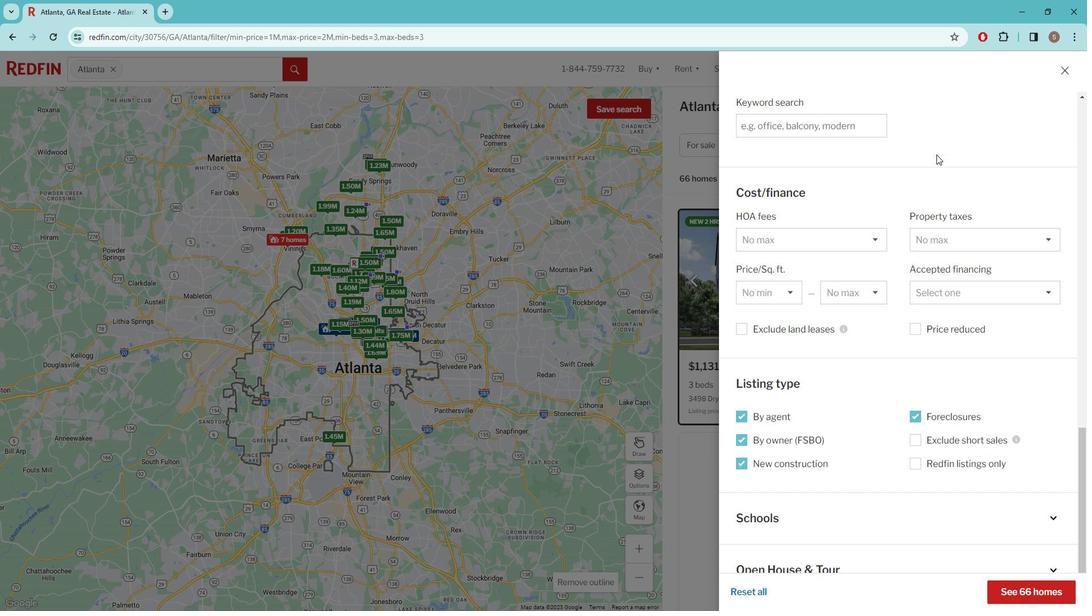
Action: Mouse scrolled (943, 155) with delta (0, 0)
Screenshot: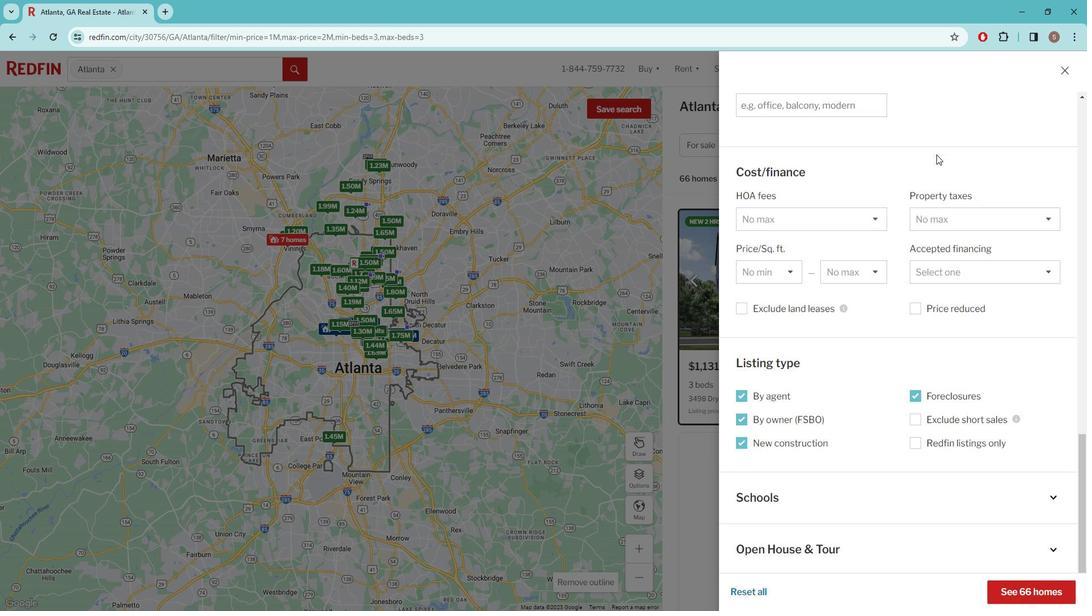 
Action: Mouse moved to (1023, 568)
Screenshot: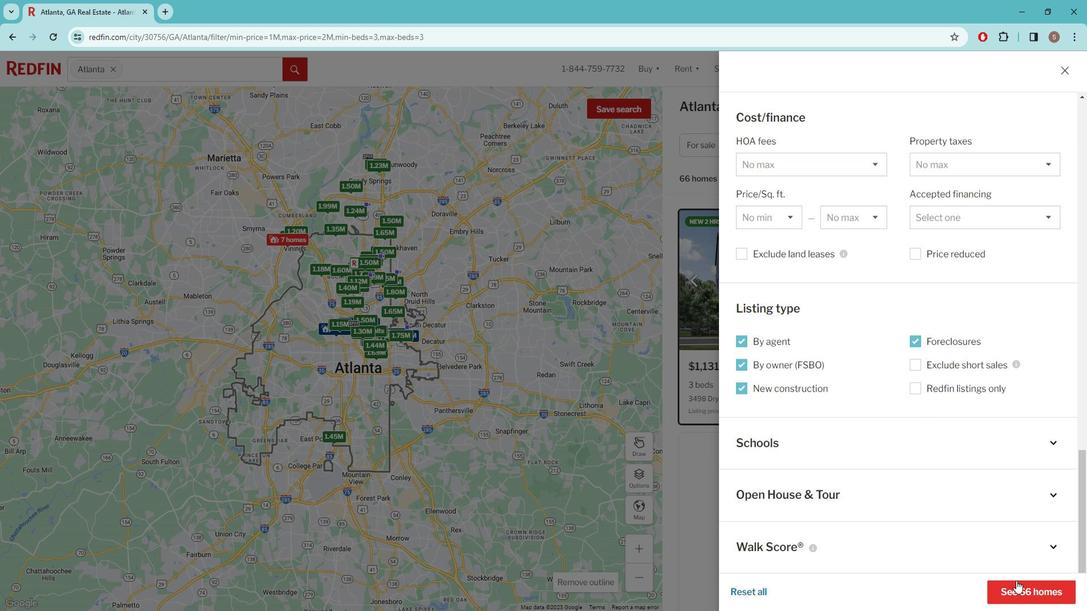
Action: Mouse pressed left at (1023, 568)
Screenshot: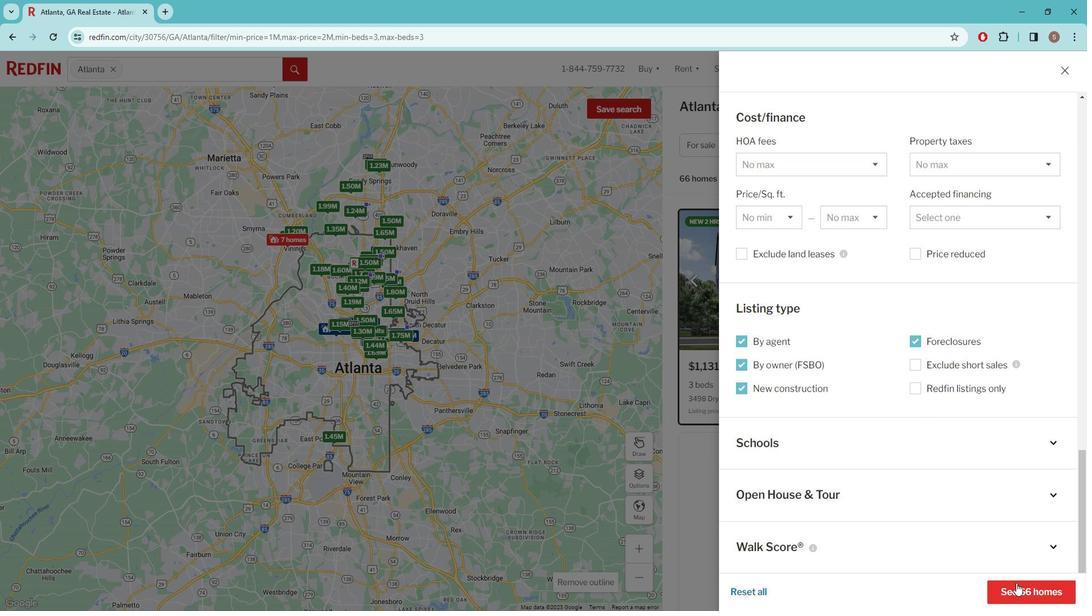 
Action: Mouse moved to (623, 112)
Screenshot: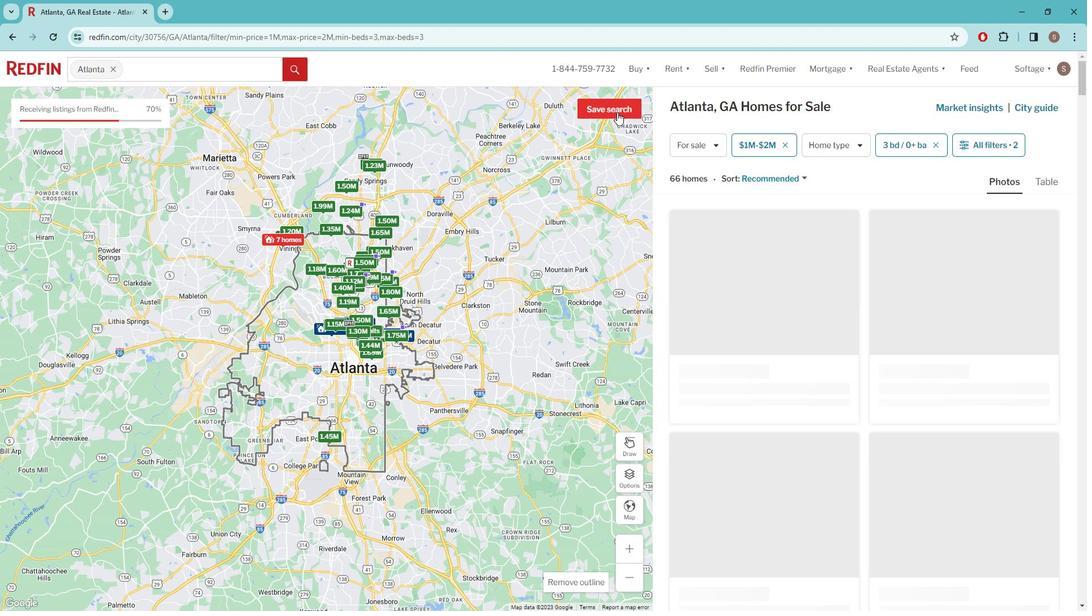 
Action: Mouse pressed left at (623, 112)
Screenshot: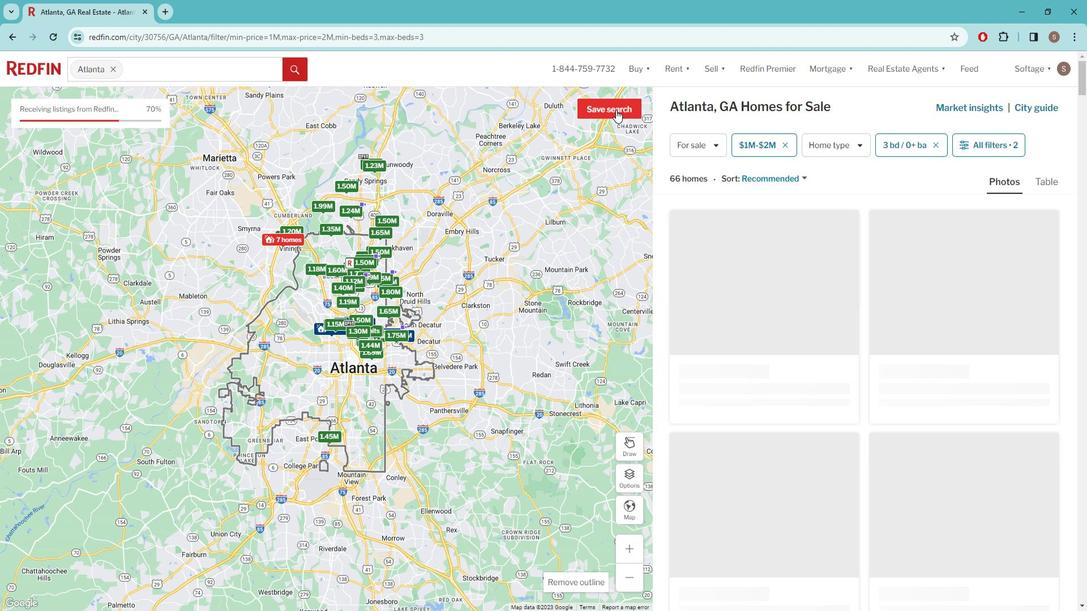 
Action: Mouse moved to (600, 310)
Screenshot: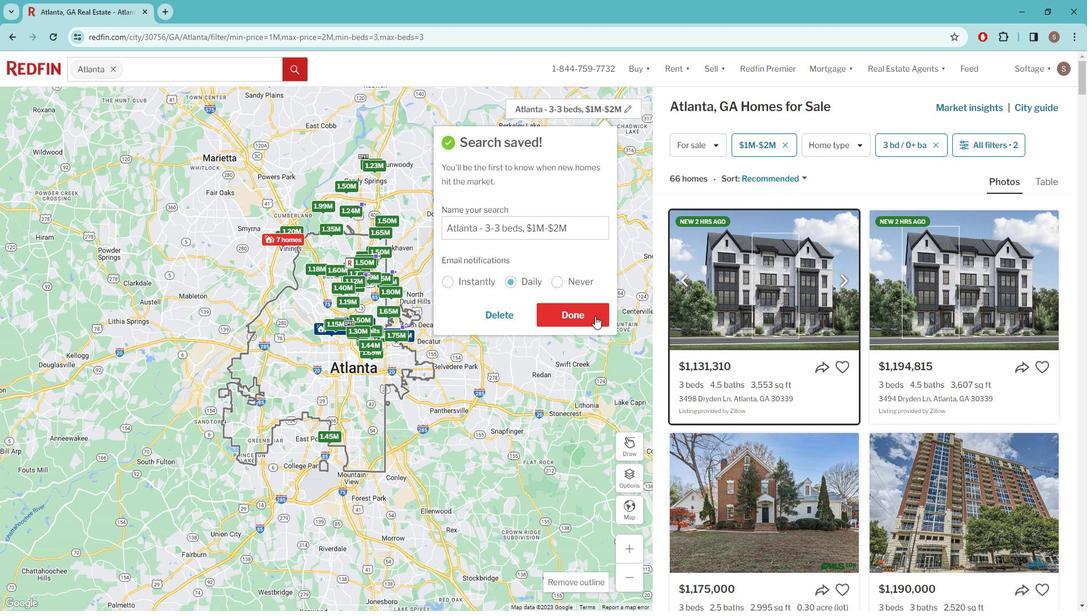 
Action: Mouse pressed left at (600, 310)
Screenshot: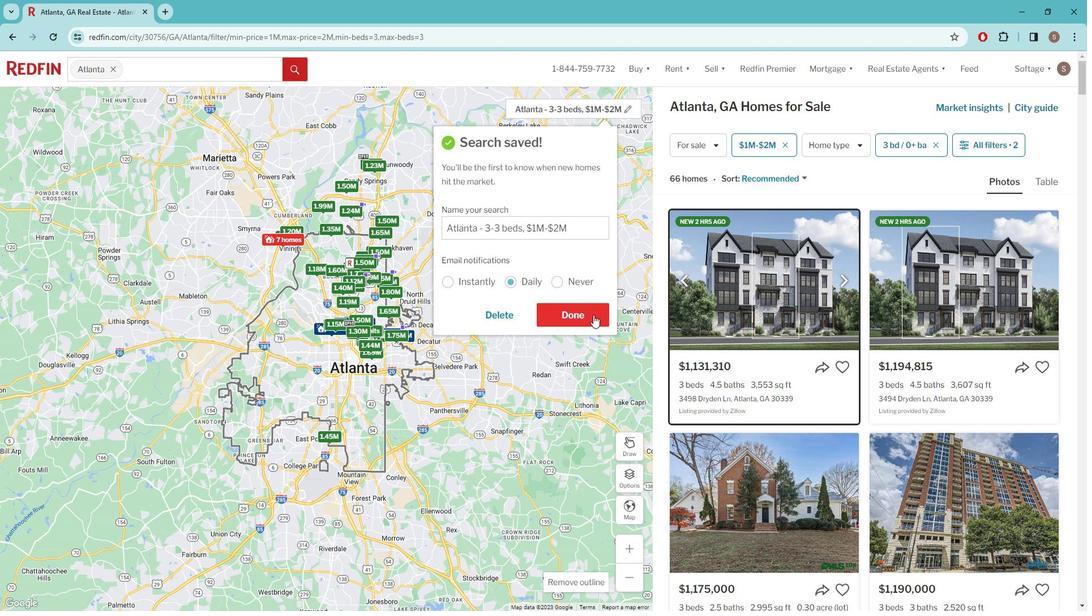 
Action: Mouse moved to (600, 310)
Screenshot: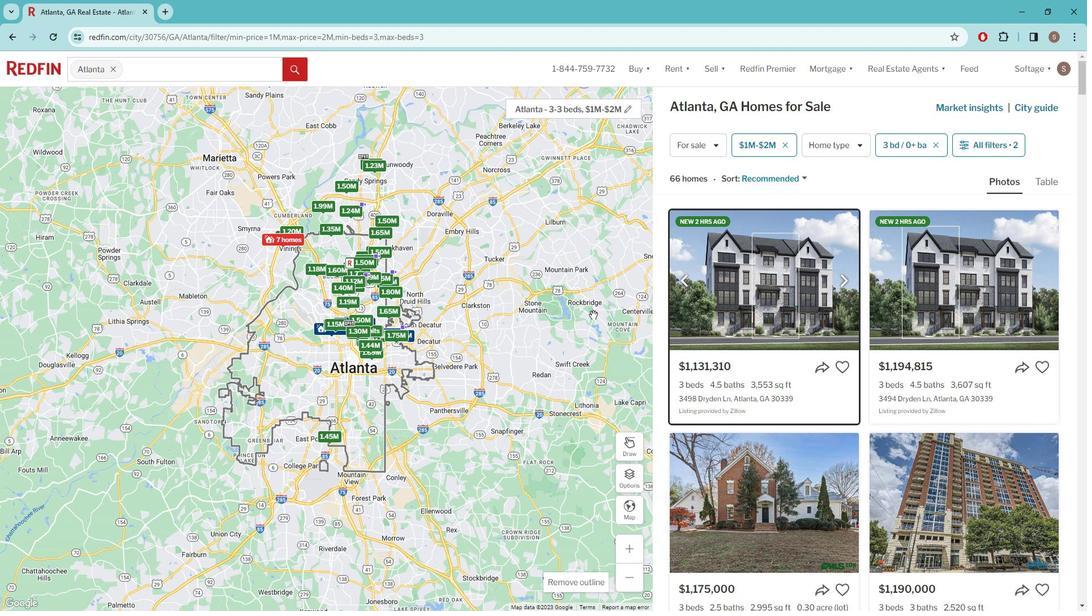 
